 Task: Search one way flight ticket for 2 adults, 2 infants in seat and 1 infant on lap in first from Baton Rouge: Baton Rouge Metropolitan Airport (ryan Field) to Laramie: Laramie Regional Airport on 5-3-2023. Choice of flights is Sun country airlines. Number of bags: 5 checked bags. Price is upto 75000. Outbound departure time preference is 9:15.
Action: Mouse moved to (345, 134)
Screenshot: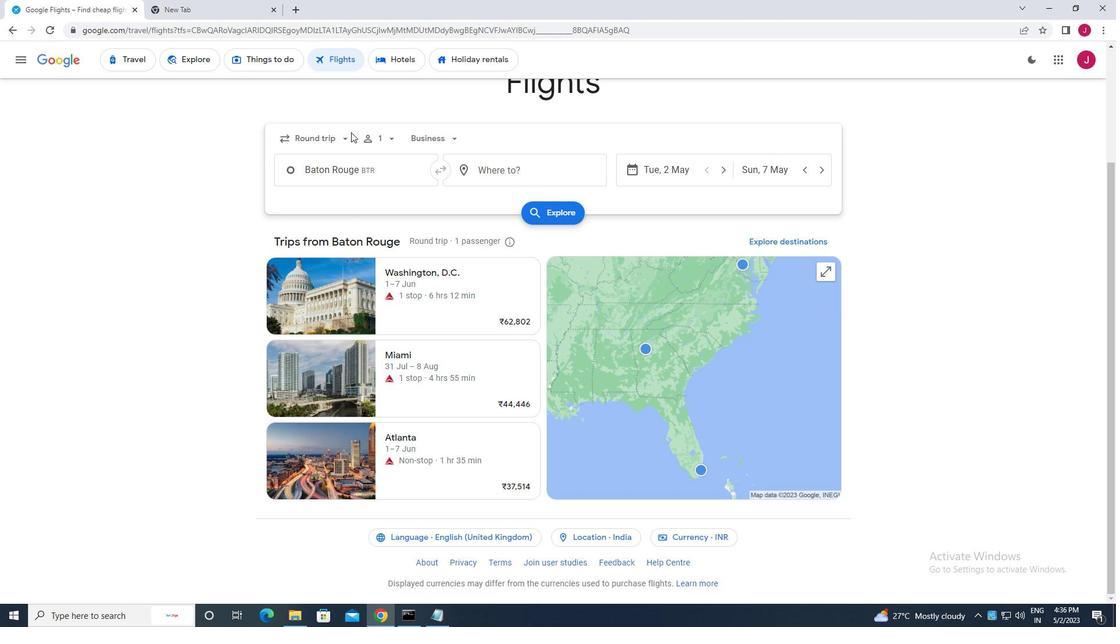 
Action: Mouse pressed left at (345, 134)
Screenshot: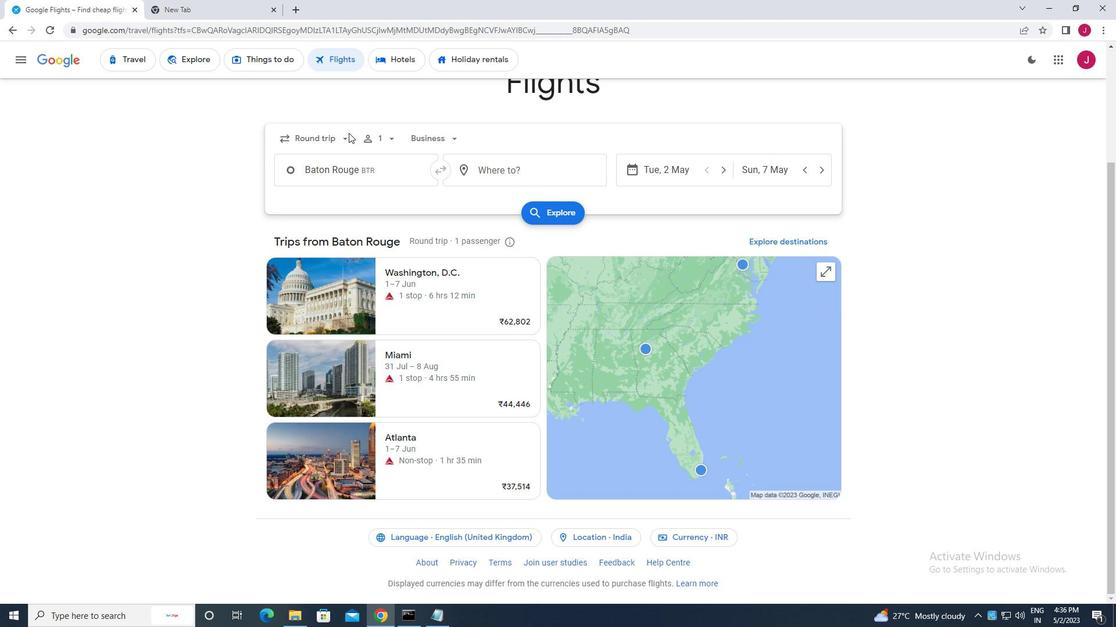 
Action: Mouse moved to (336, 132)
Screenshot: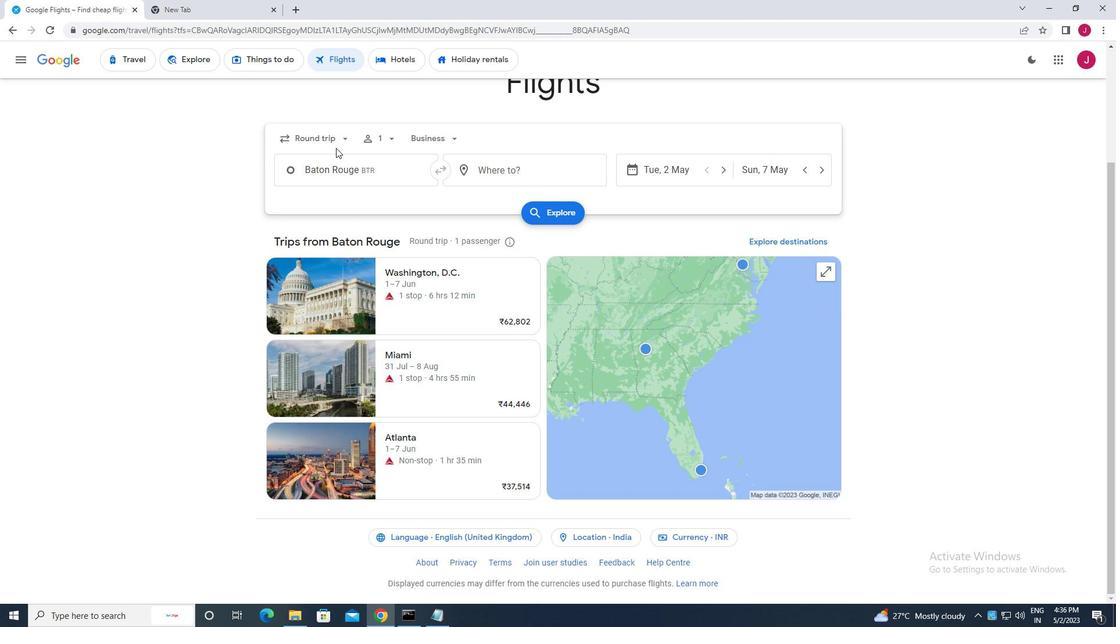 
Action: Mouse pressed left at (336, 132)
Screenshot: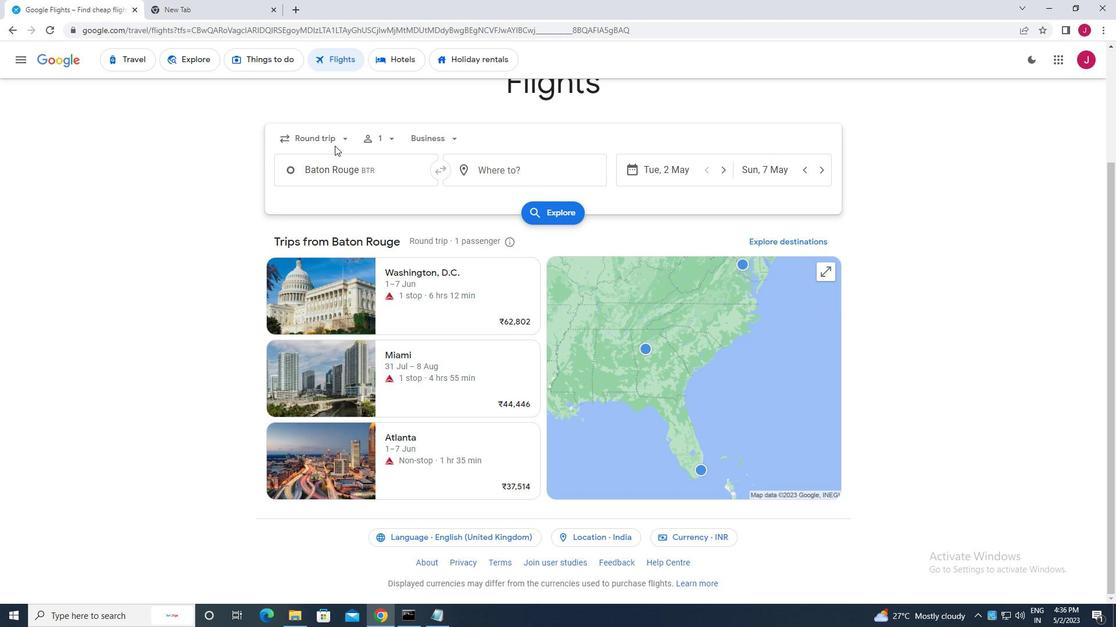 
Action: Mouse moved to (336, 138)
Screenshot: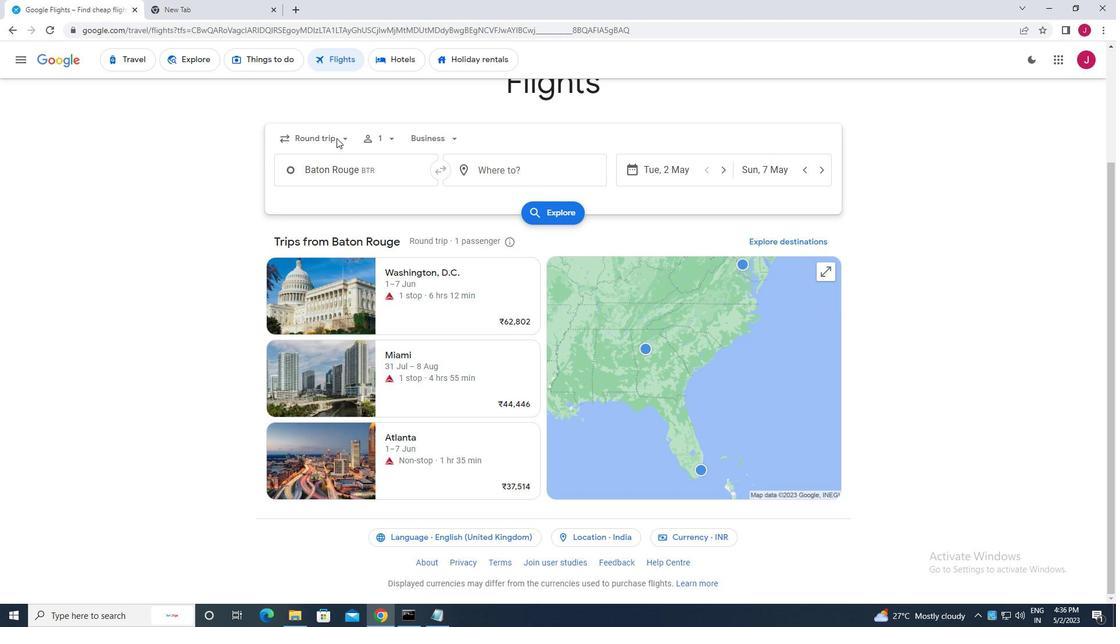 
Action: Mouse pressed left at (336, 138)
Screenshot: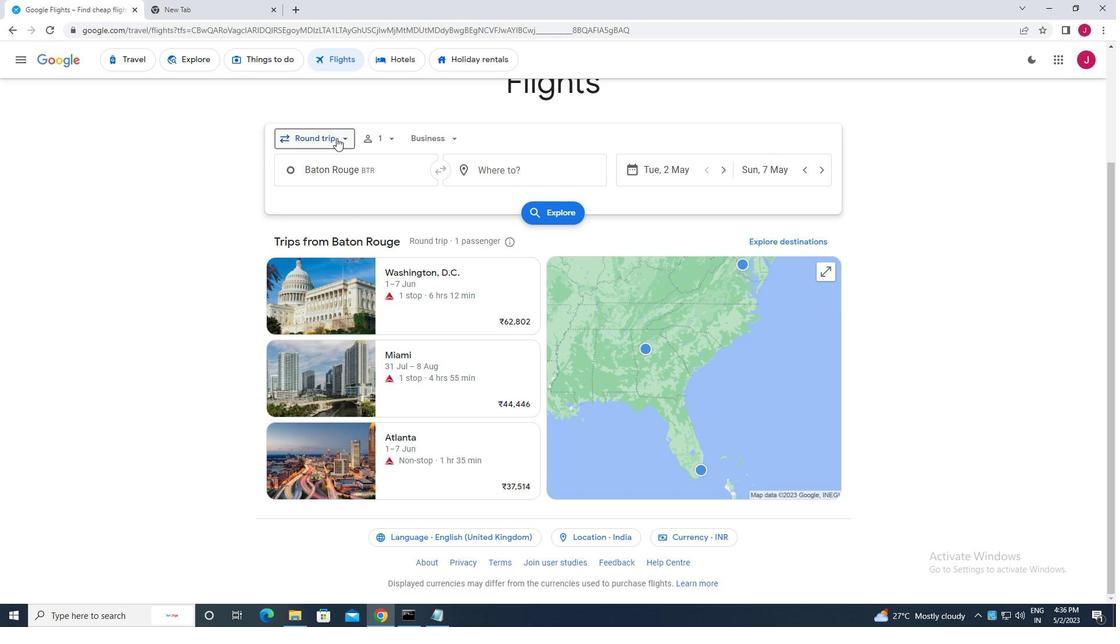 
Action: Mouse moved to (330, 190)
Screenshot: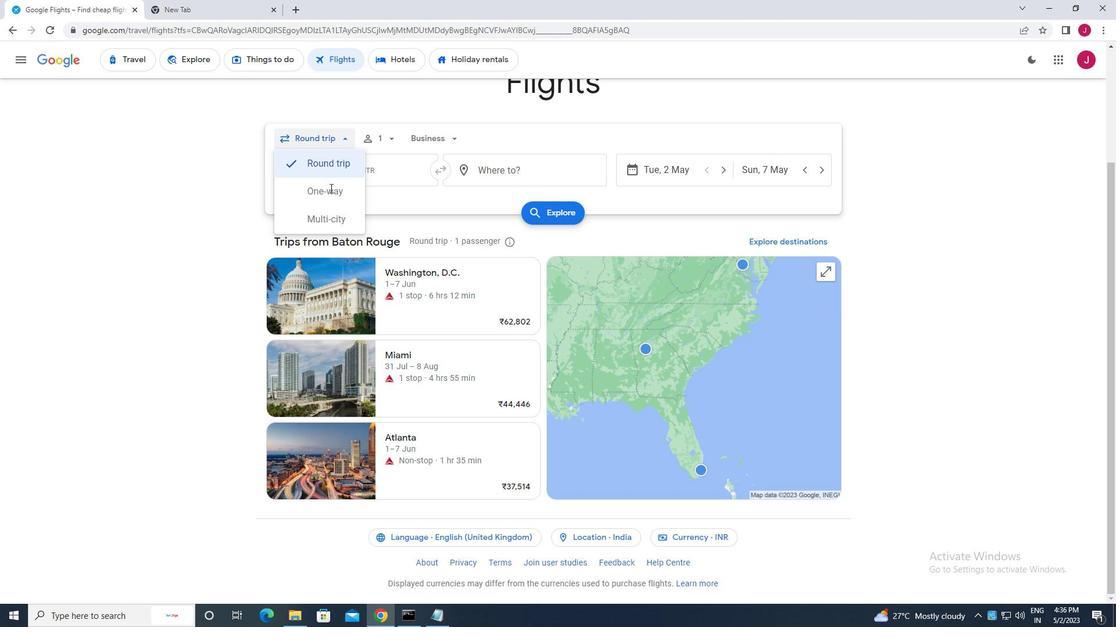 
Action: Mouse pressed left at (330, 190)
Screenshot: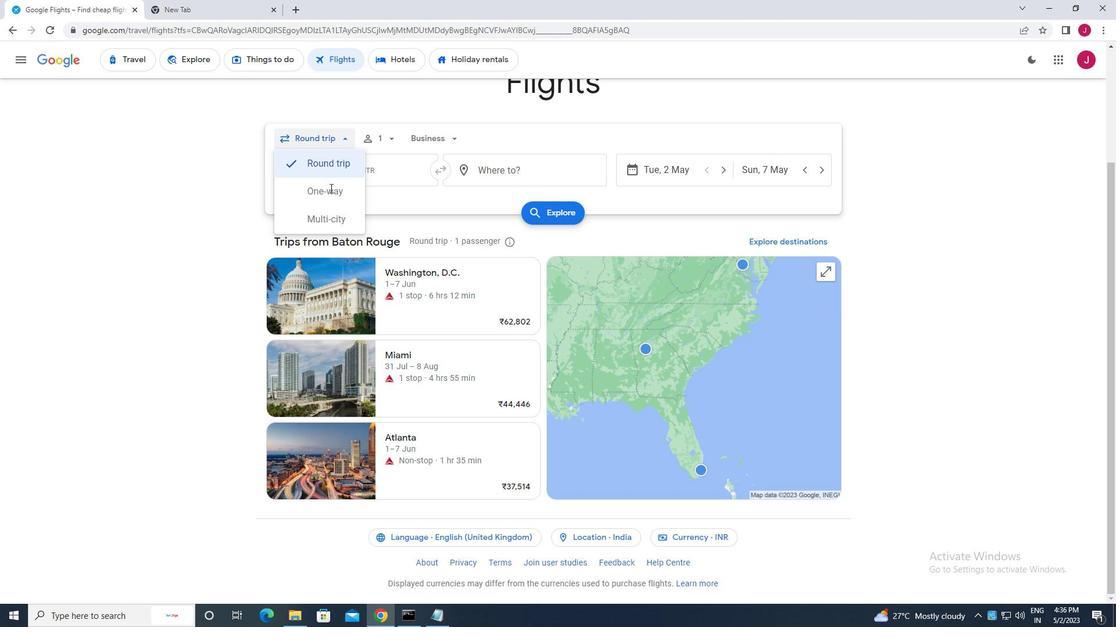 
Action: Mouse moved to (392, 138)
Screenshot: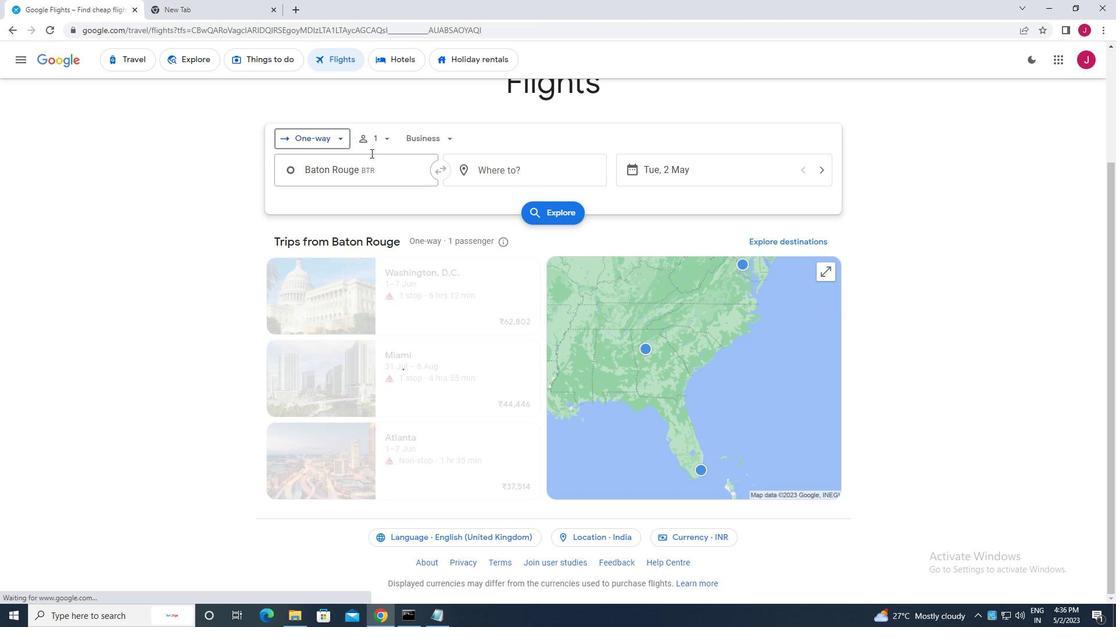 
Action: Mouse pressed left at (392, 138)
Screenshot: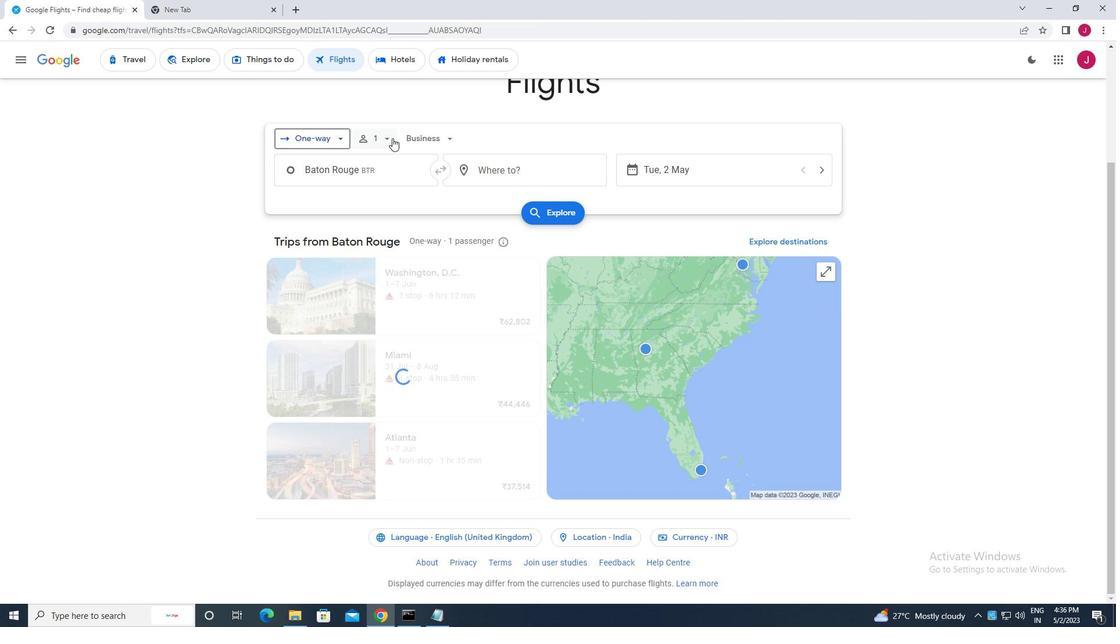 
Action: Mouse moved to (477, 168)
Screenshot: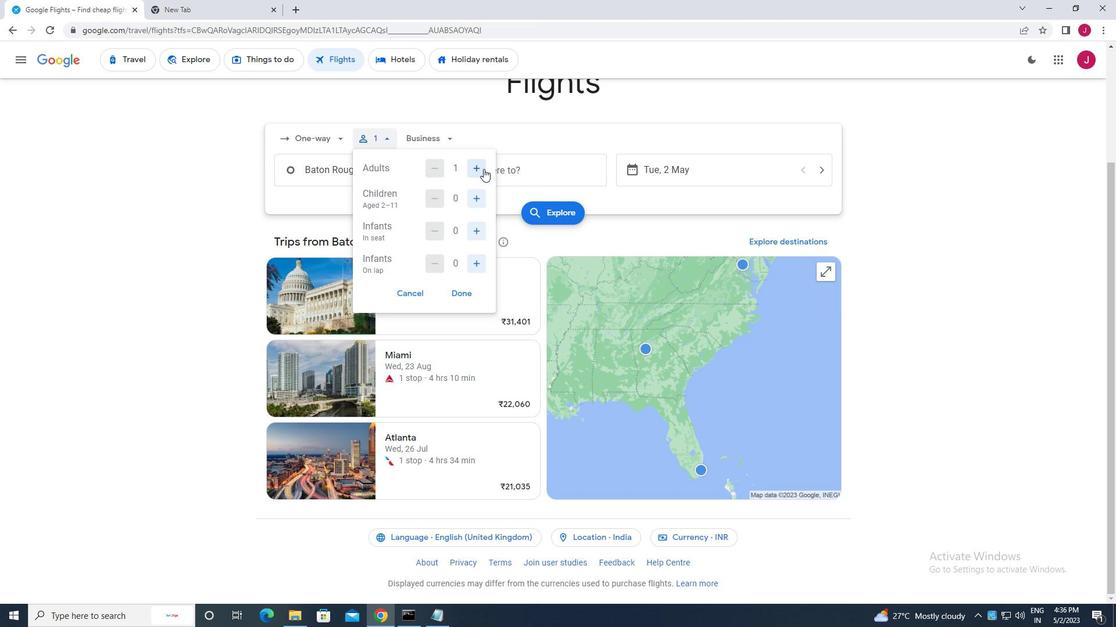
Action: Mouse pressed left at (477, 168)
Screenshot: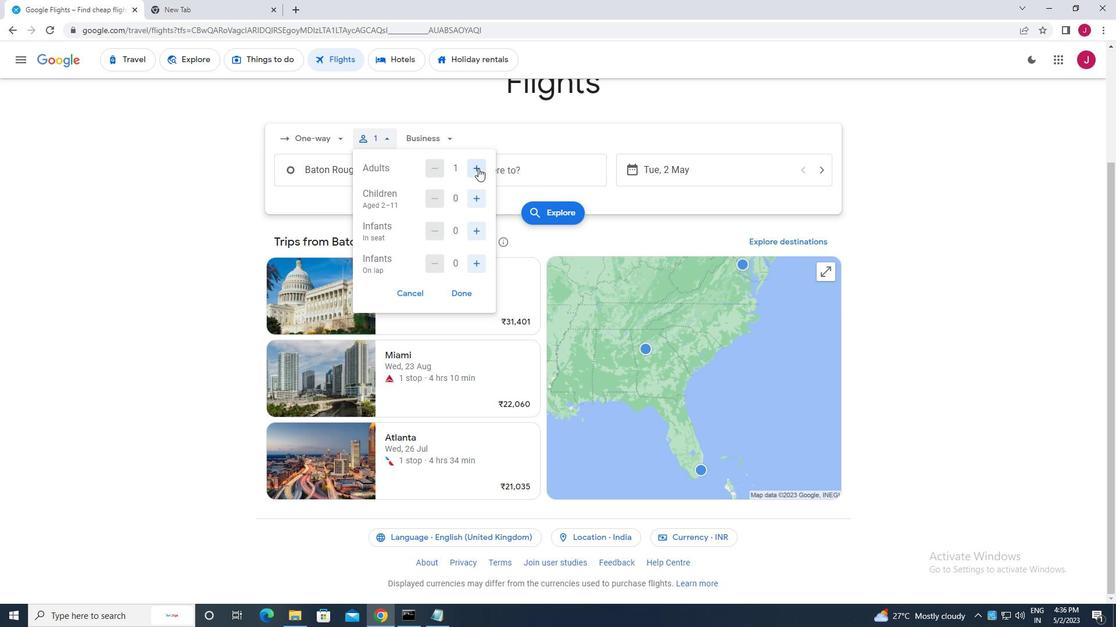 
Action: Mouse moved to (478, 231)
Screenshot: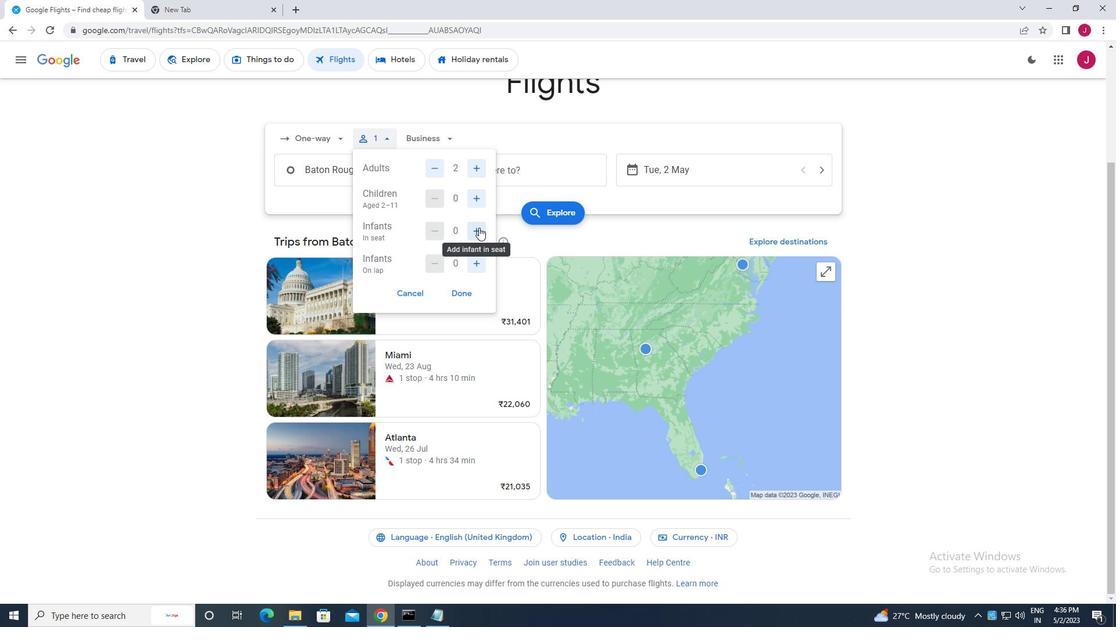 
Action: Mouse pressed left at (478, 231)
Screenshot: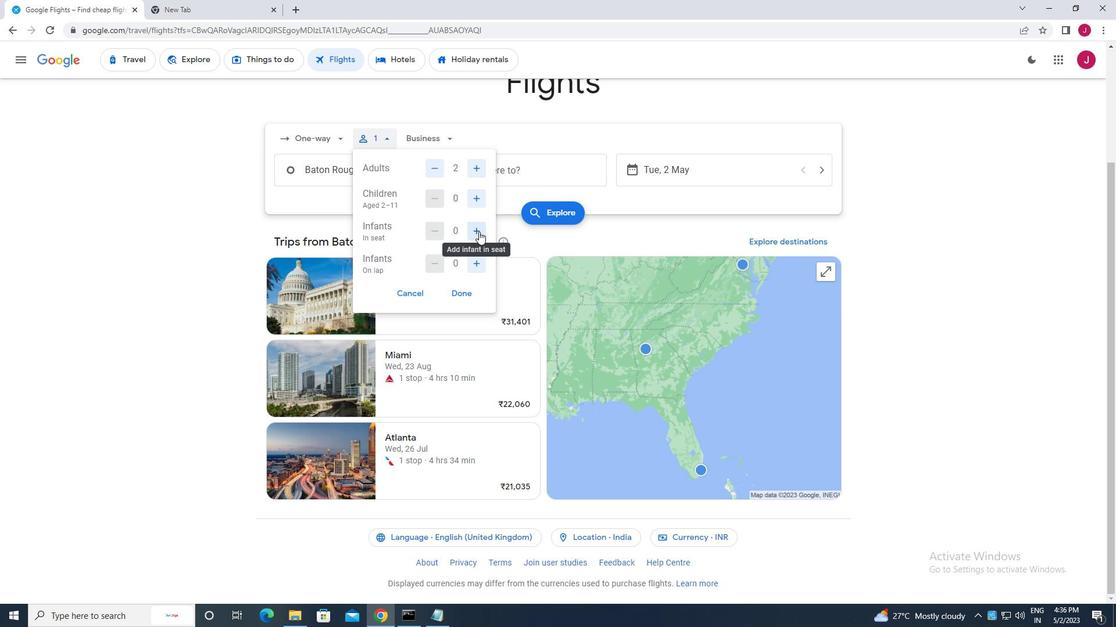 
Action: Mouse pressed left at (478, 231)
Screenshot: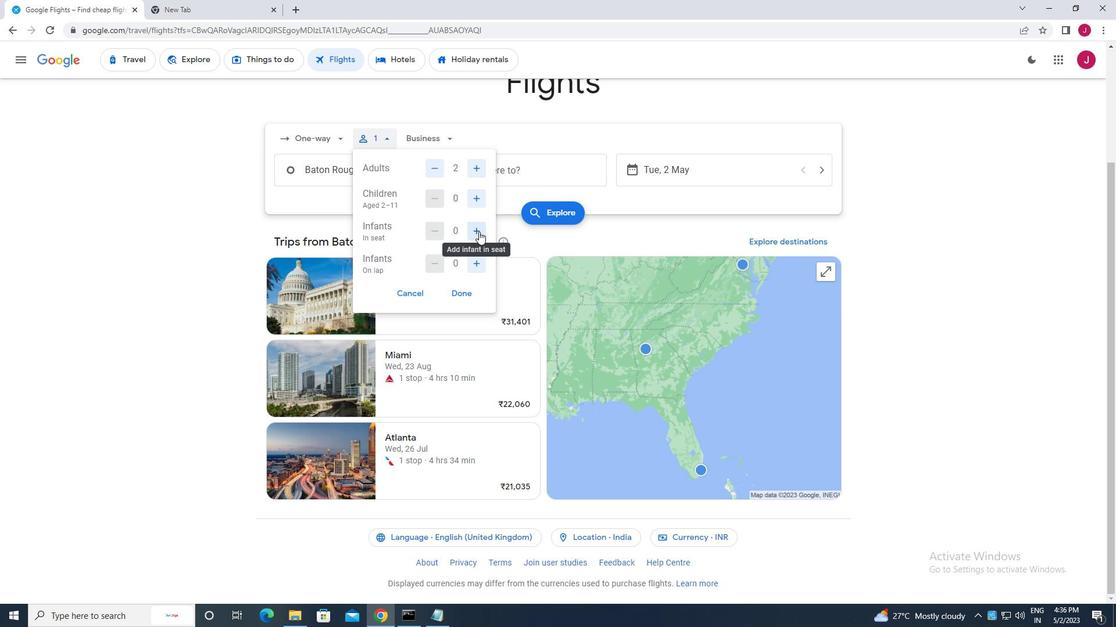 
Action: Mouse moved to (473, 263)
Screenshot: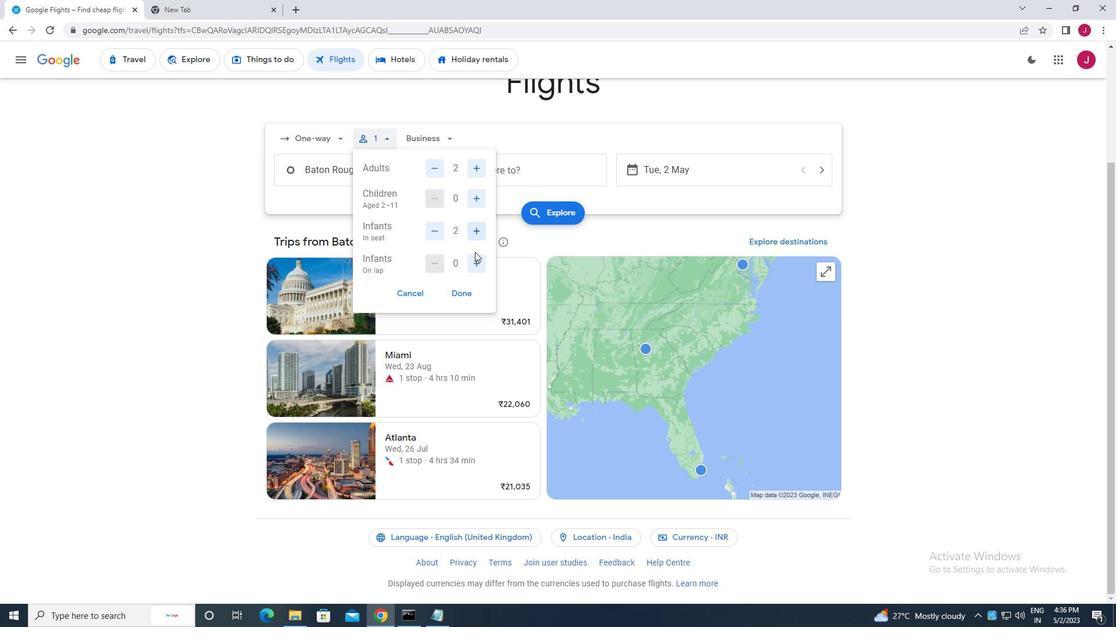 
Action: Mouse pressed left at (473, 263)
Screenshot: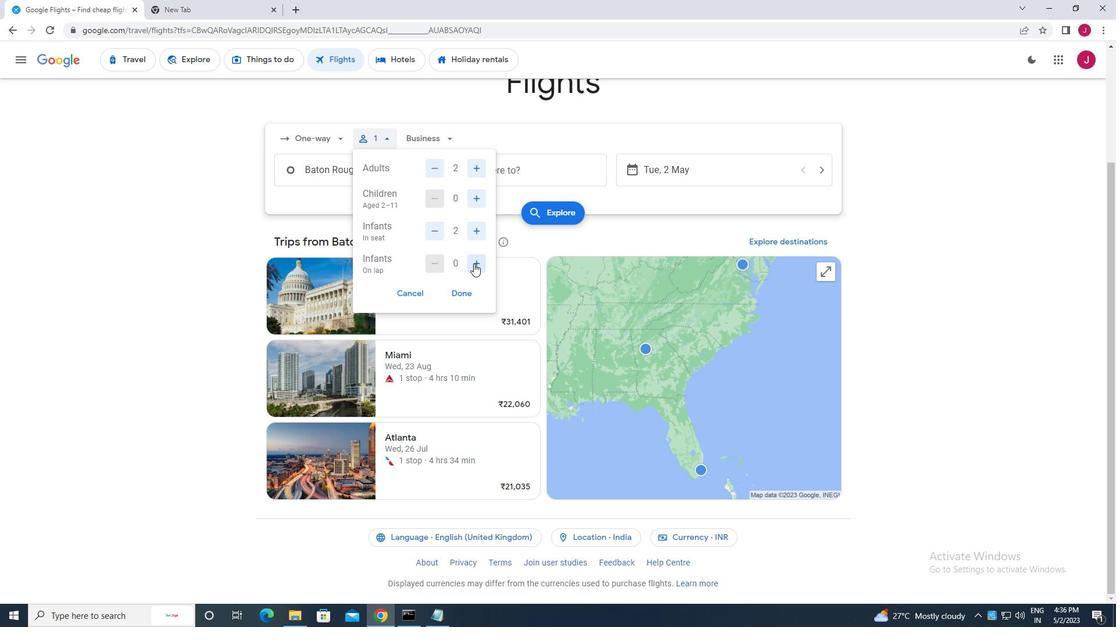 
Action: Mouse moved to (459, 294)
Screenshot: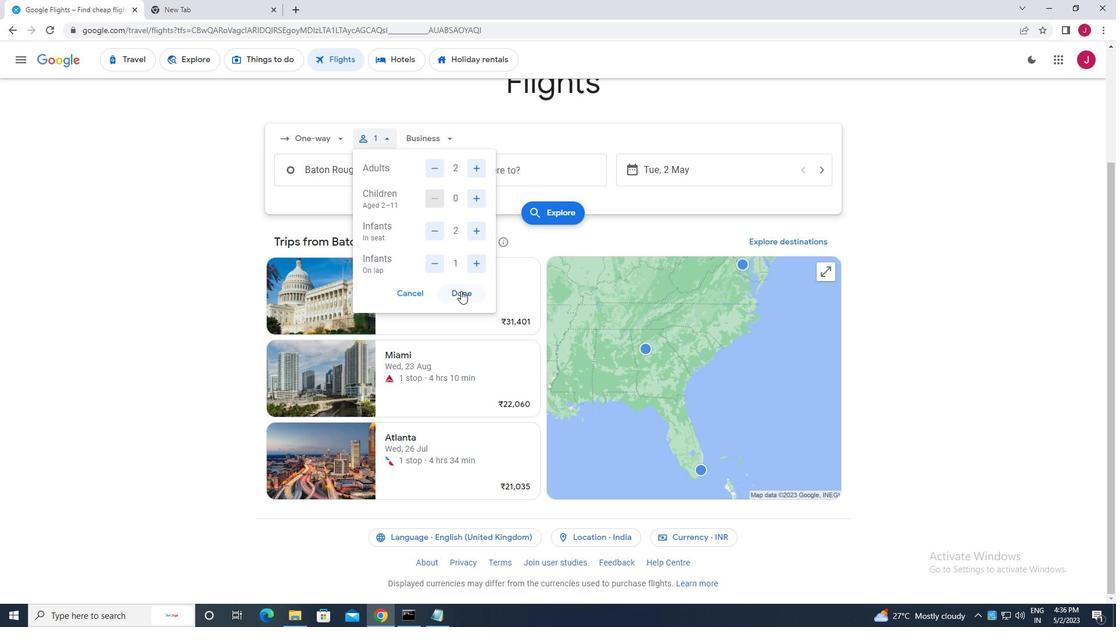 
Action: Mouse pressed left at (459, 294)
Screenshot: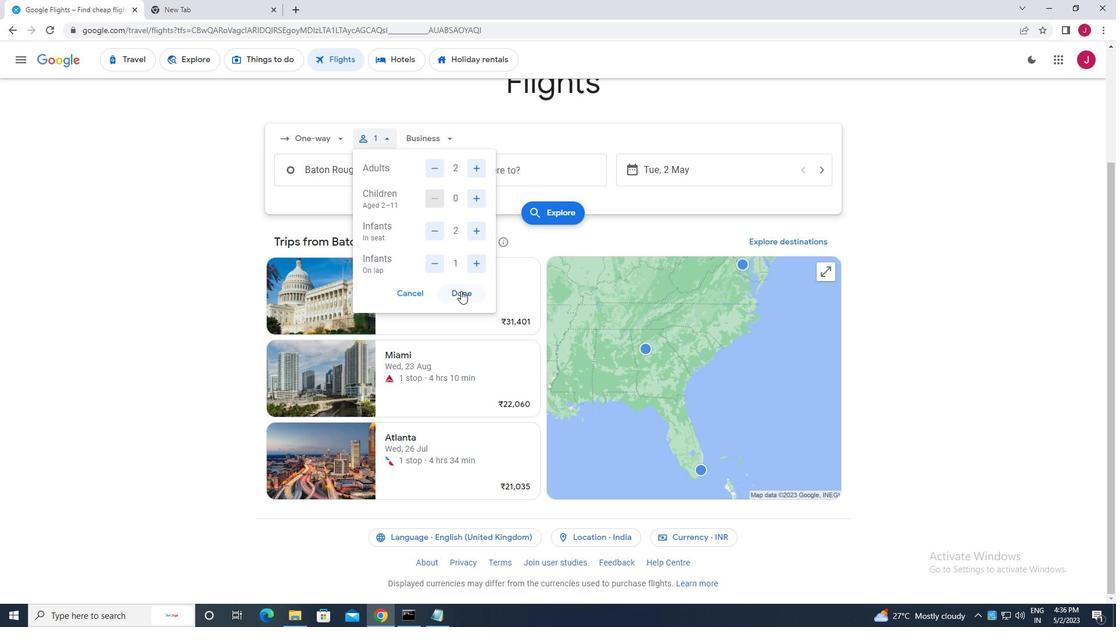 
Action: Mouse moved to (443, 137)
Screenshot: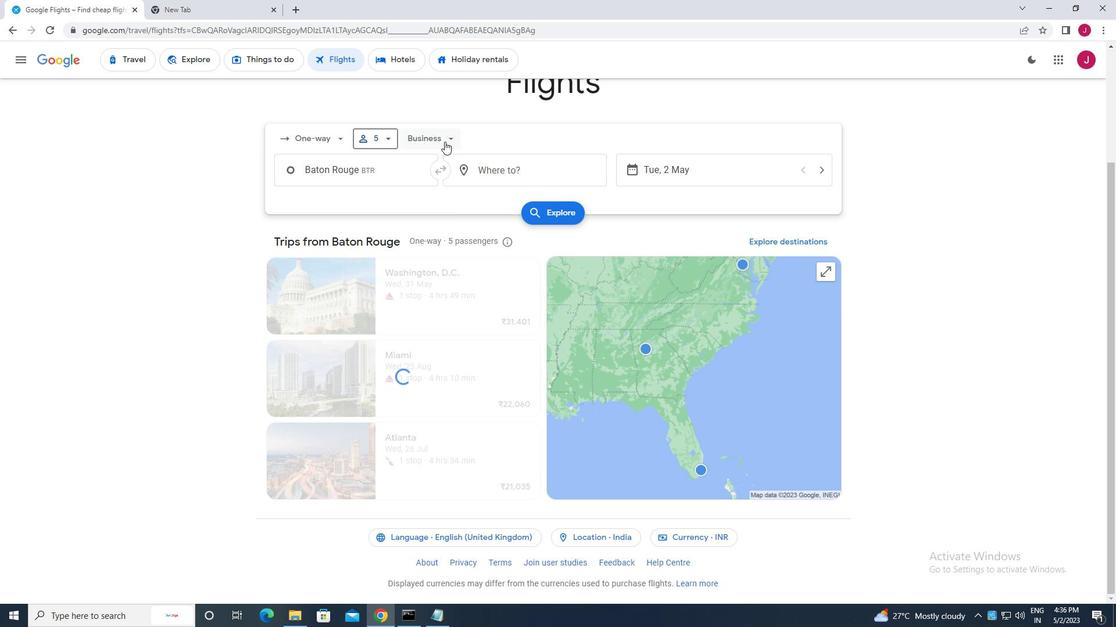 
Action: Mouse pressed left at (443, 137)
Screenshot: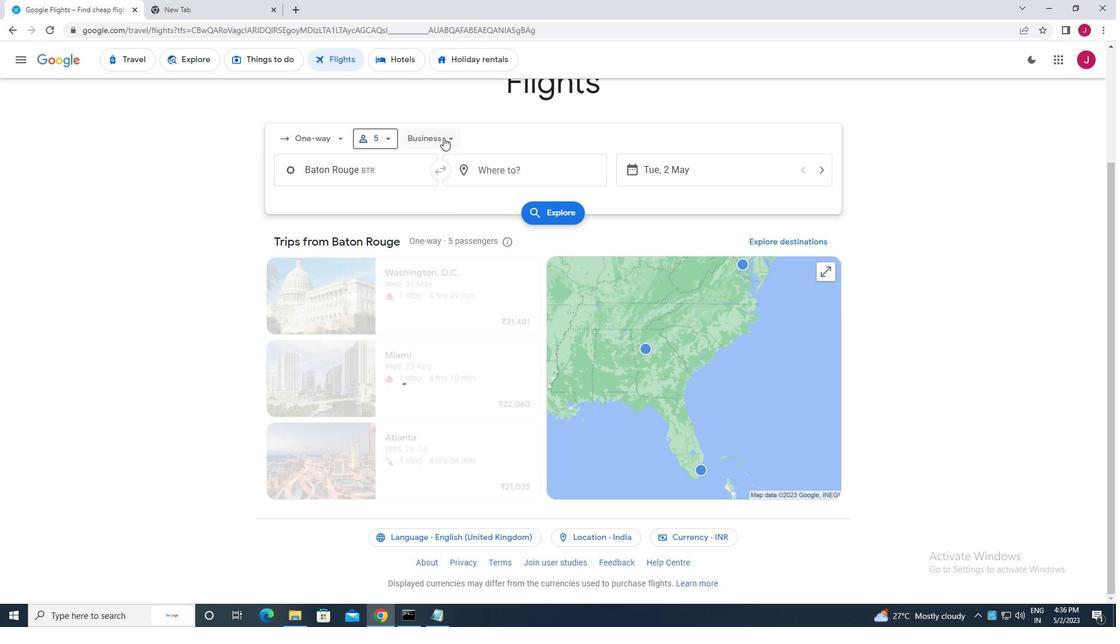 
Action: Mouse moved to (449, 248)
Screenshot: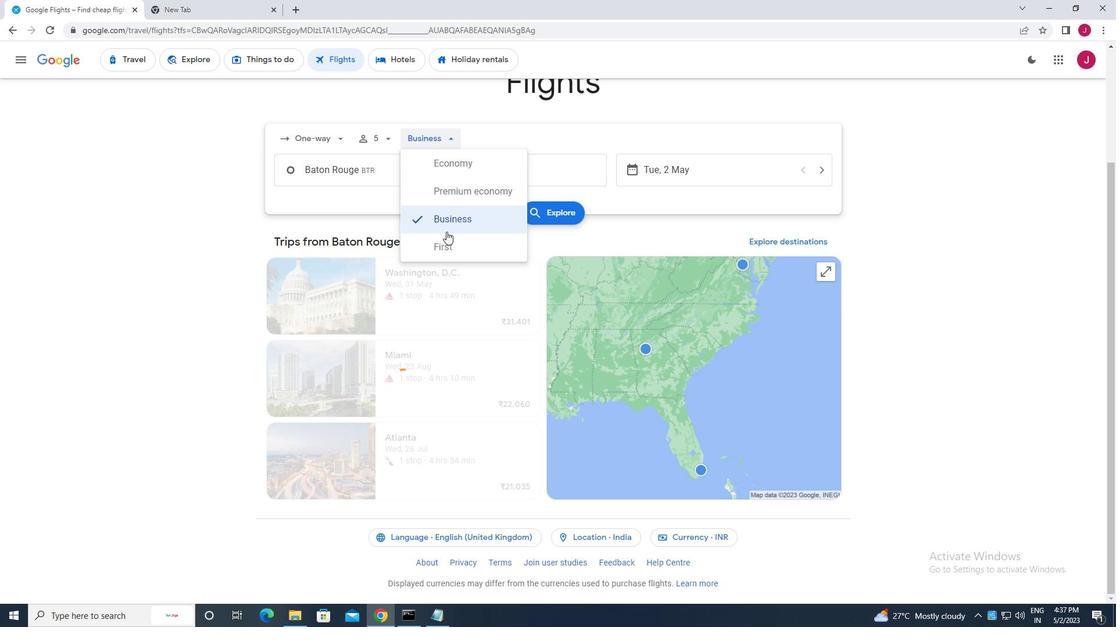
Action: Mouse pressed left at (449, 248)
Screenshot: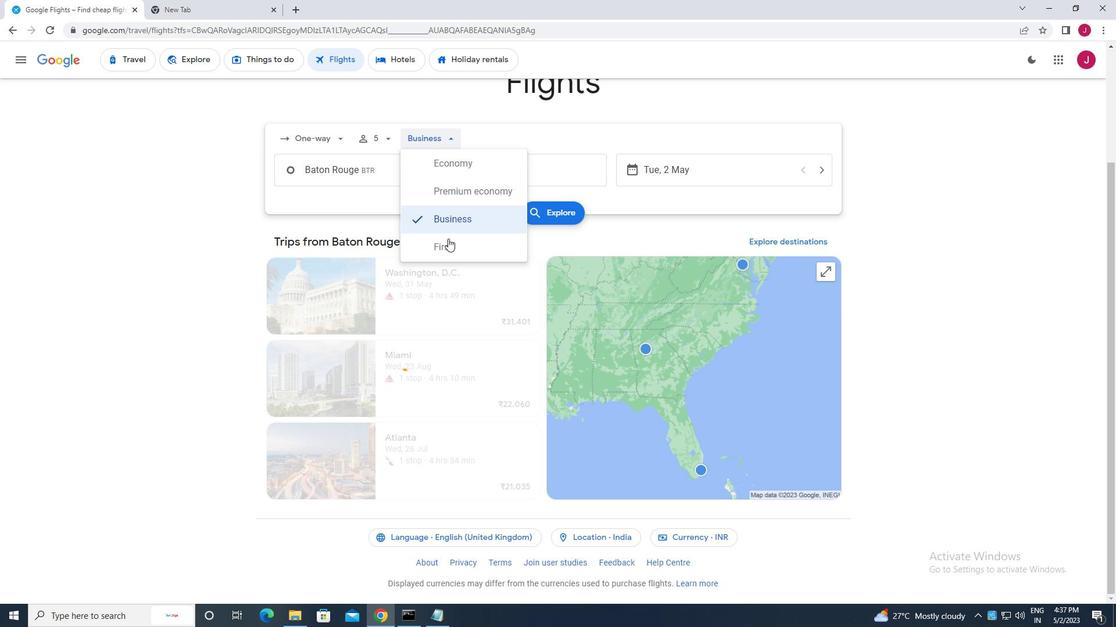 
Action: Mouse moved to (399, 174)
Screenshot: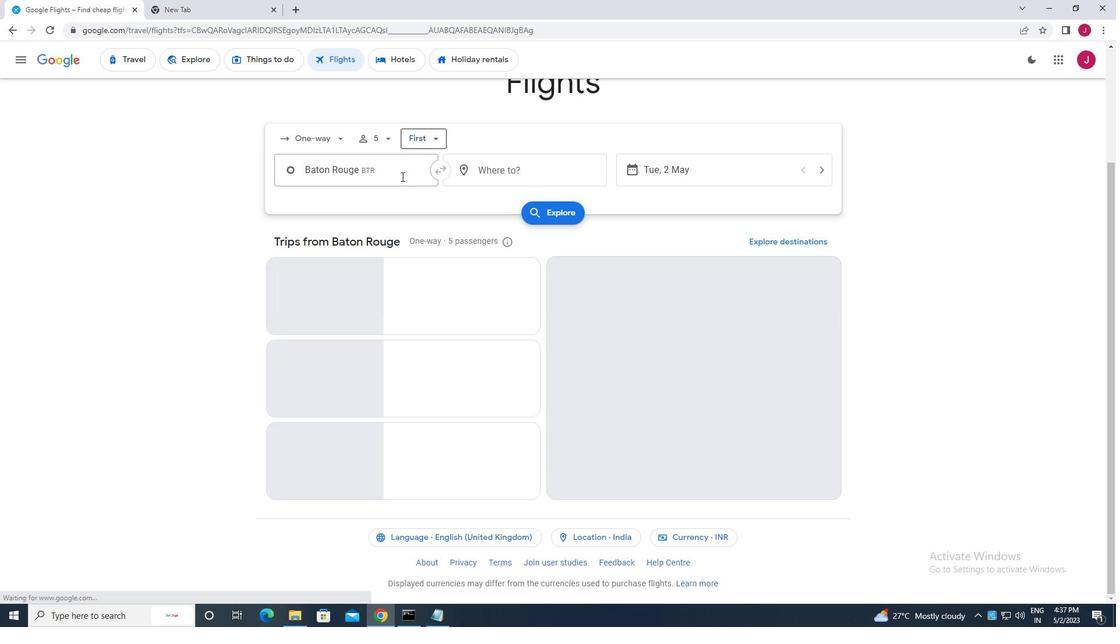 
Action: Mouse pressed left at (399, 174)
Screenshot: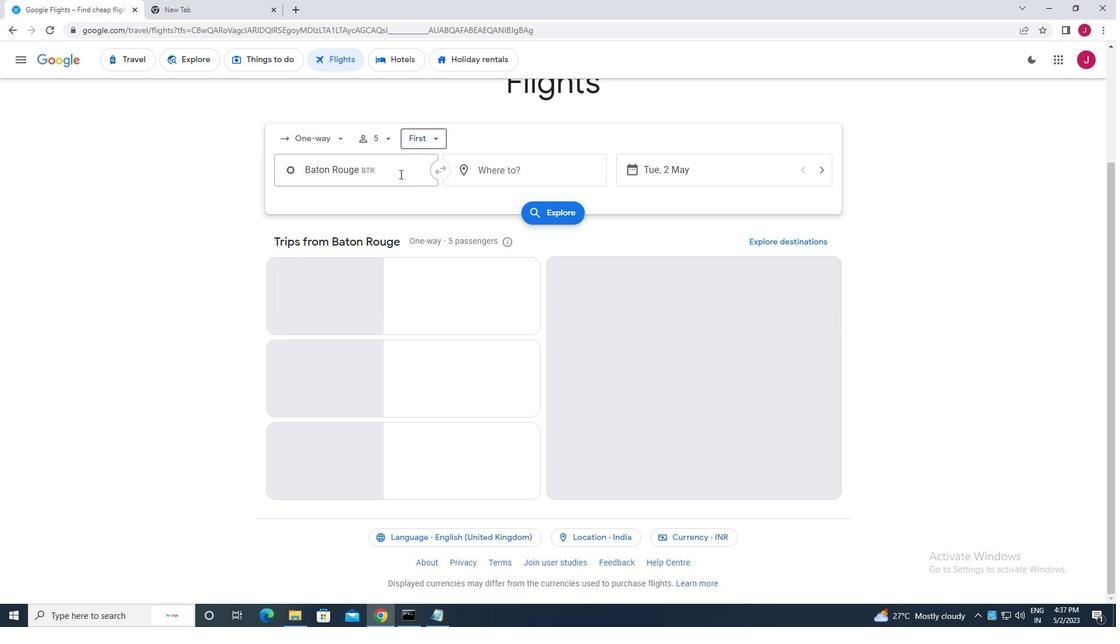 
Action: Mouse moved to (411, 174)
Screenshot: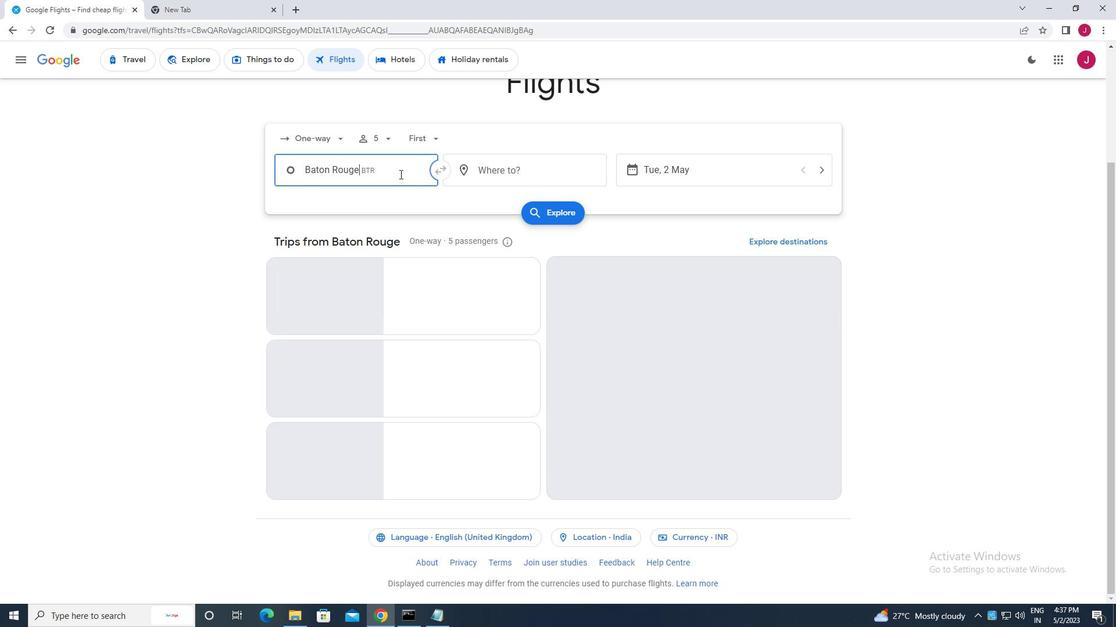 
Action: Key pressed baton<Key.space>r
Screenshot: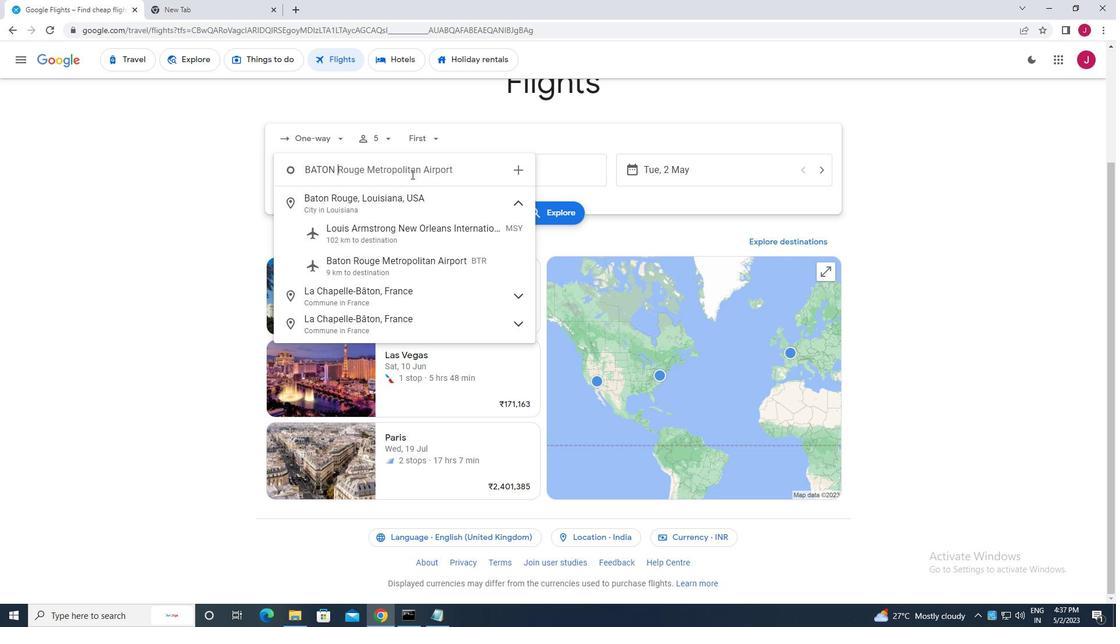 
Action: Mouse moved to (424, 256)
Screenshot: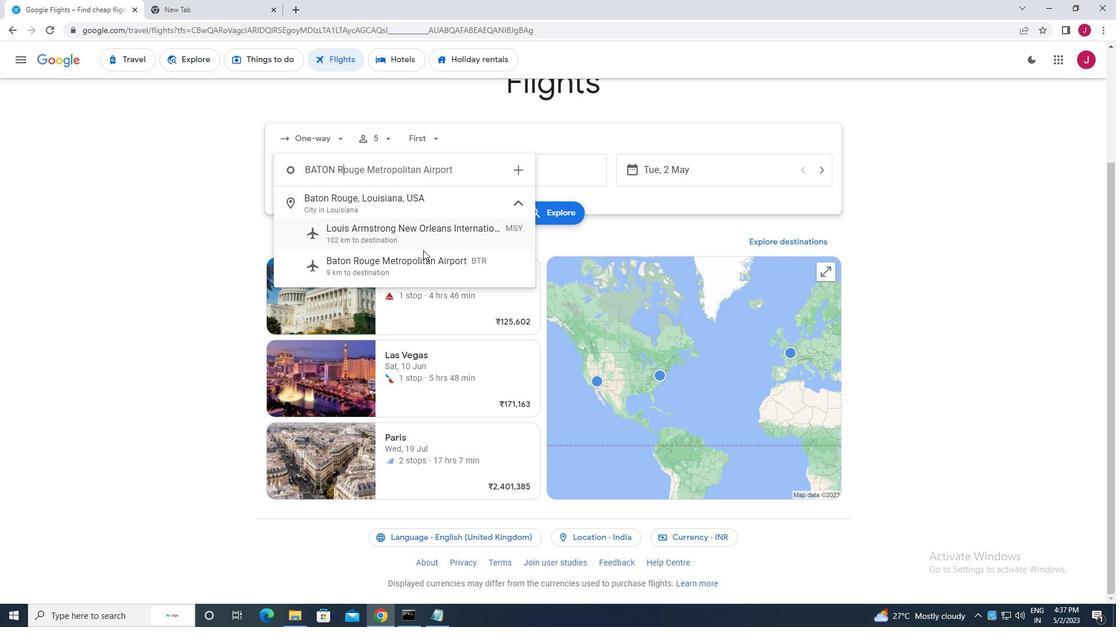 
Action: Mouse pressed left at (424, 256)
Screenshot: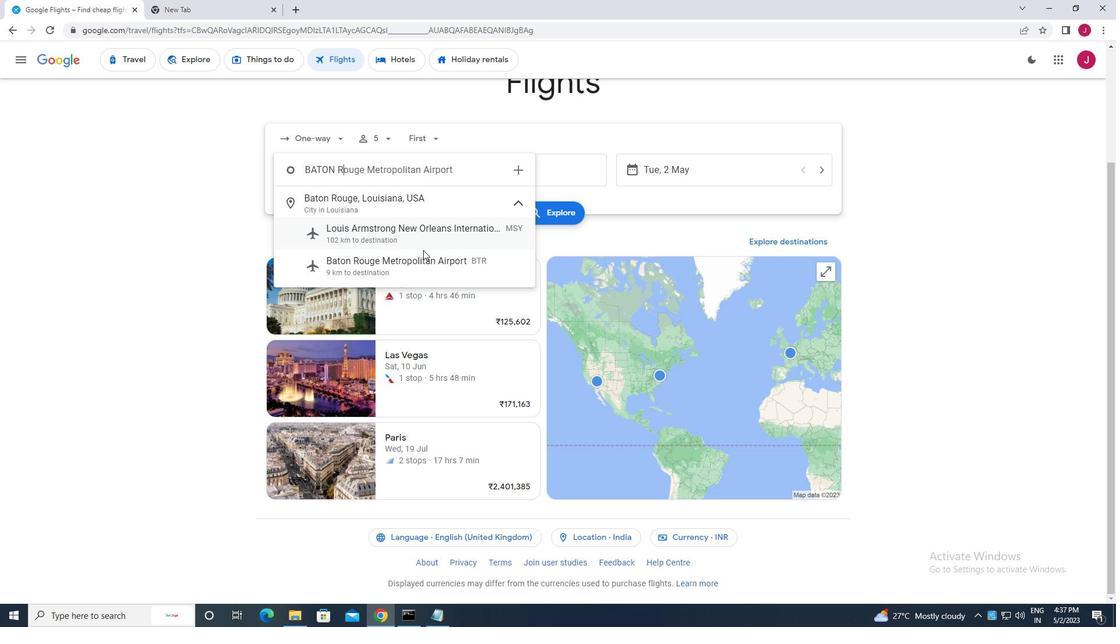 
Action: Mouse moved to (518, 173)
Screenshot: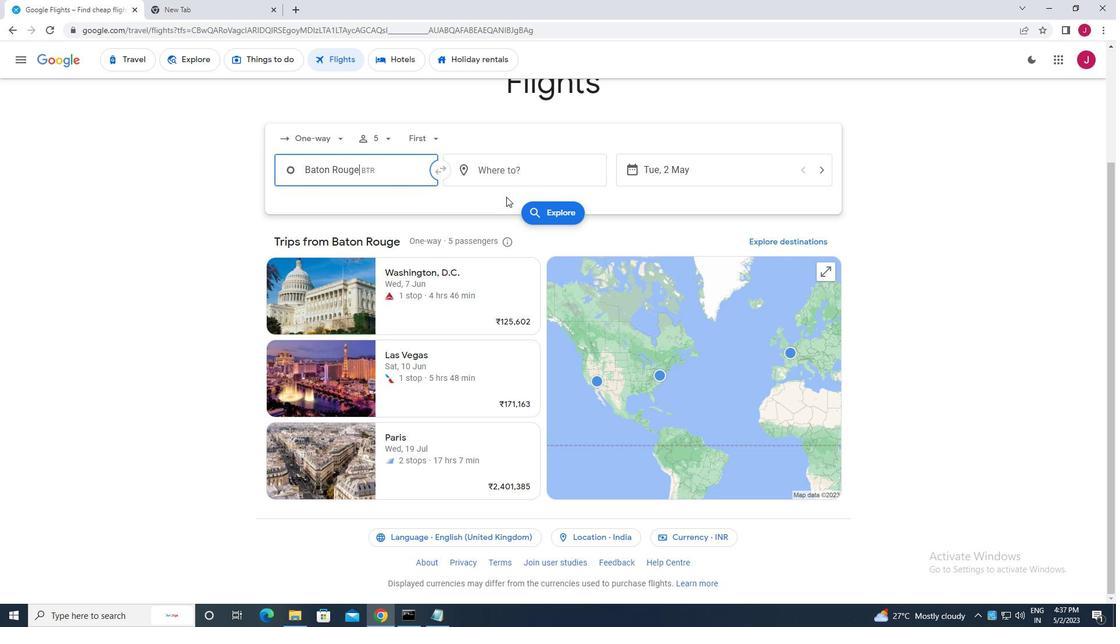 
Action: Mouse pressed left at (518, 173)
Screenshot: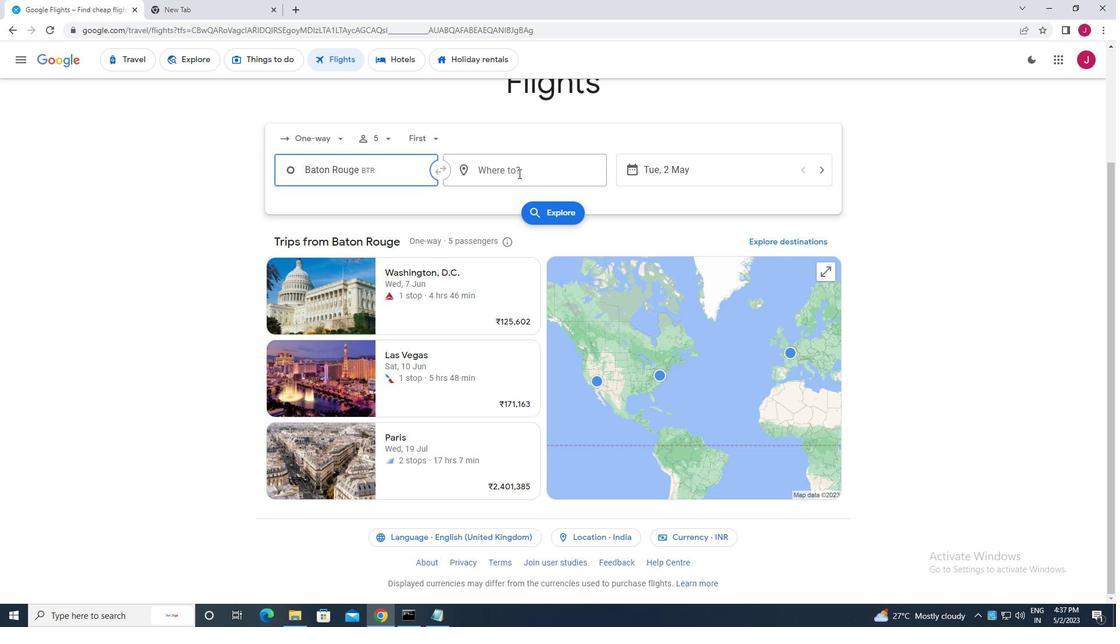 
Action: Key pressed laram
Screenshot: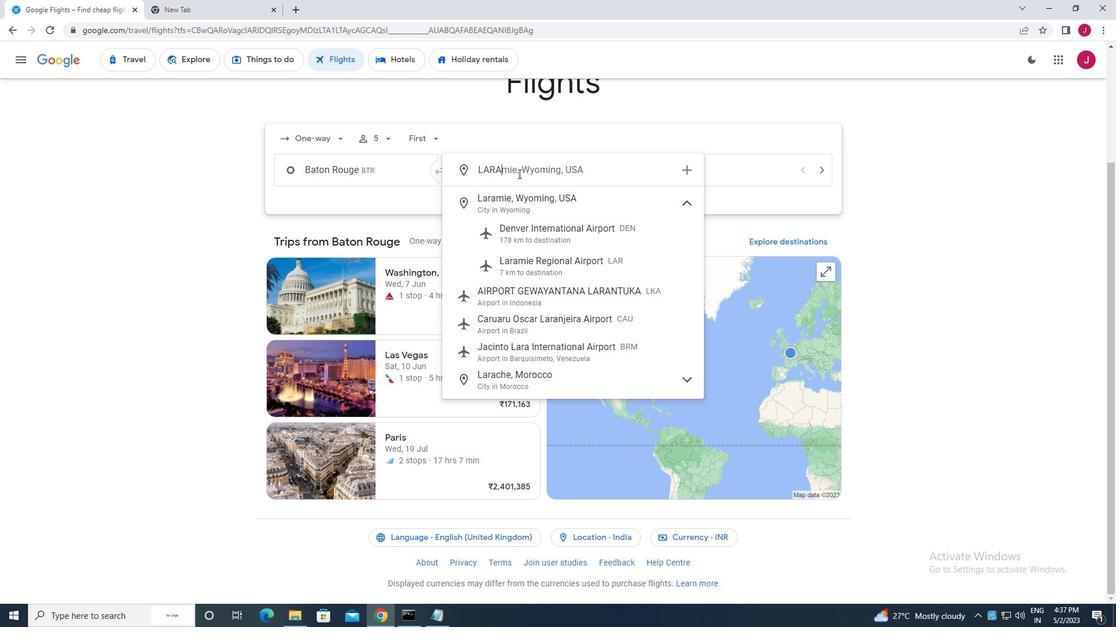 
Action: Mouse moved to (548, 262)
Screenshot: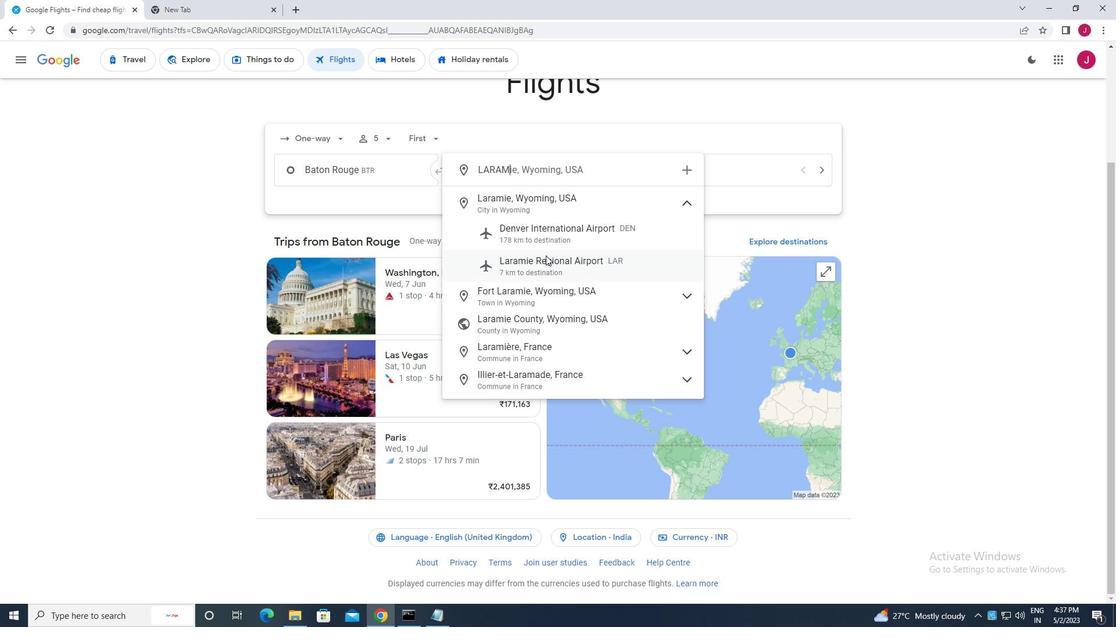 
Action: Mouse pressed left at (548, 262)
Screenshot: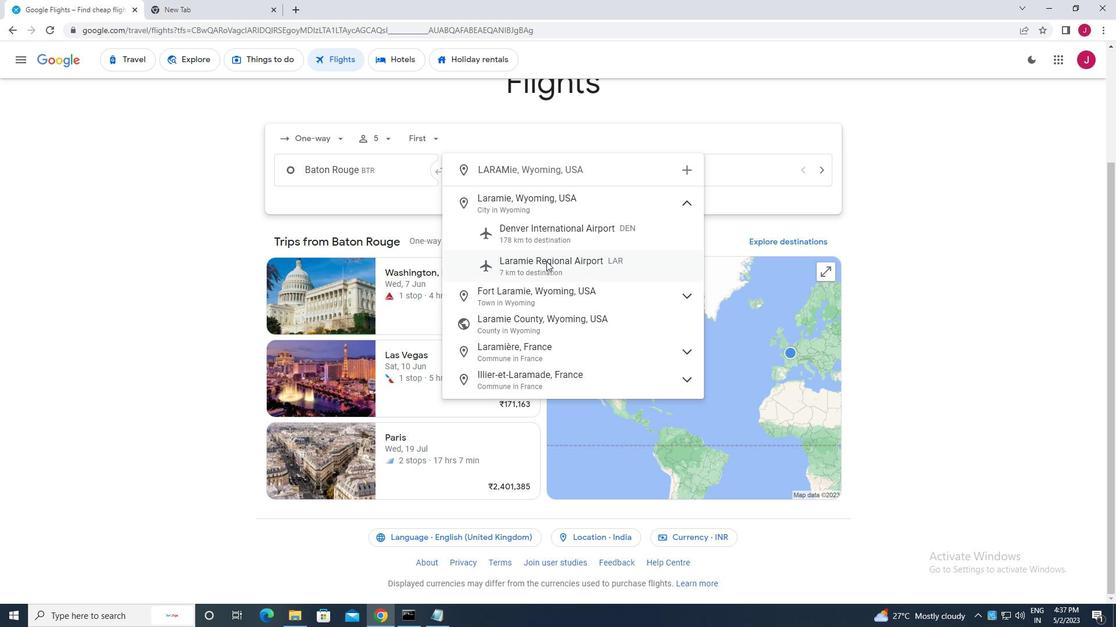 
Action: Mouse moved to (688, 173)
Screenshot: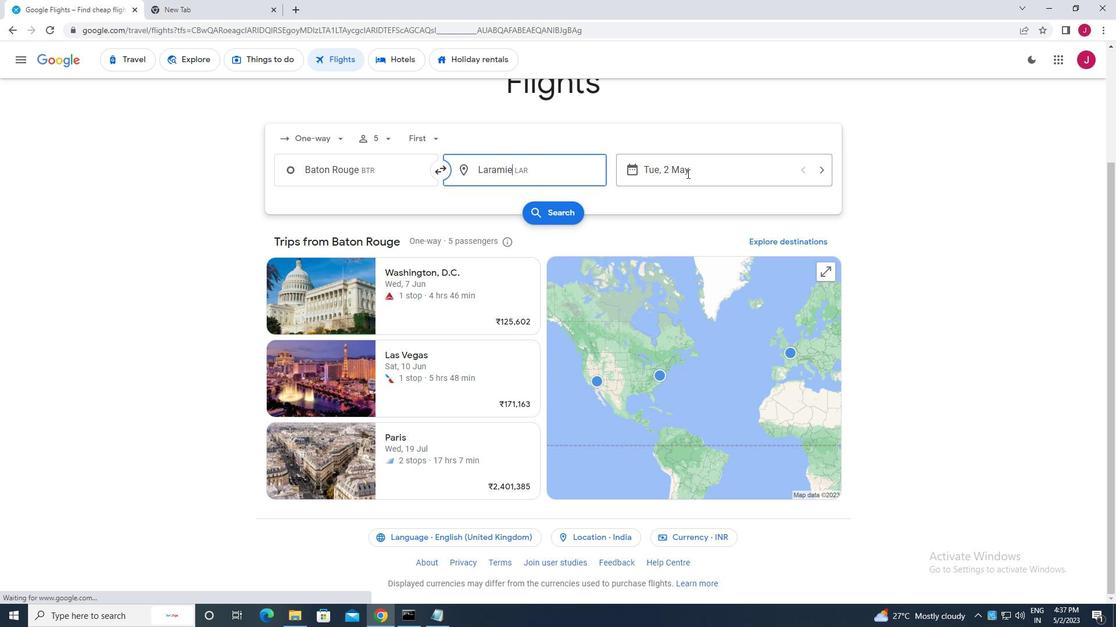 
Action: Mouse pressed left at (688, 173)
Screenshot: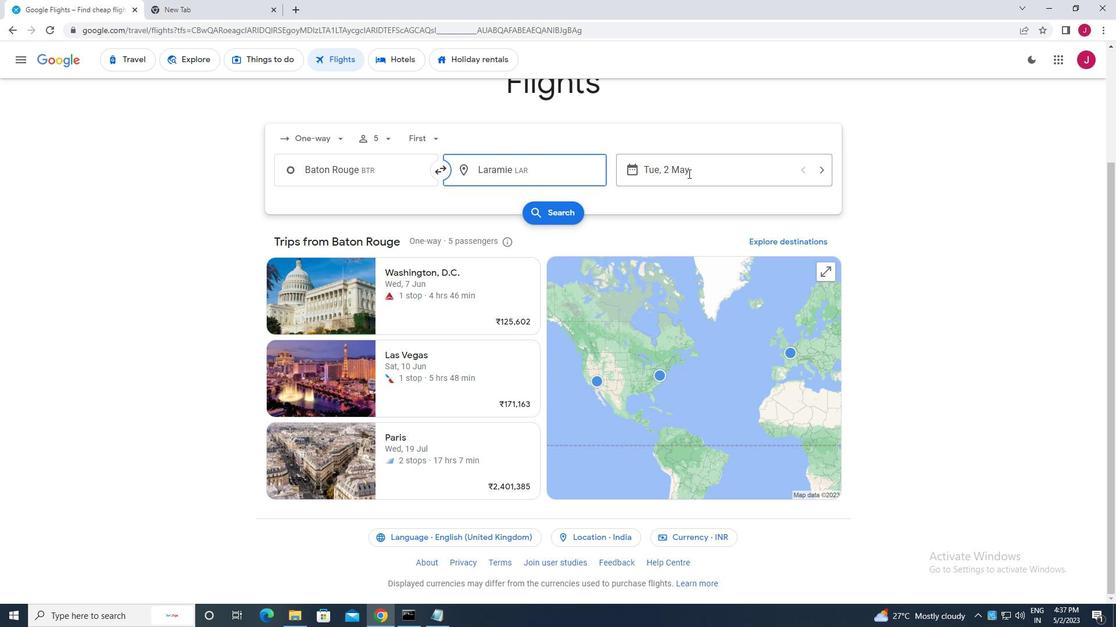 
Action: Mouse moved to (502, 255)
Screenshot: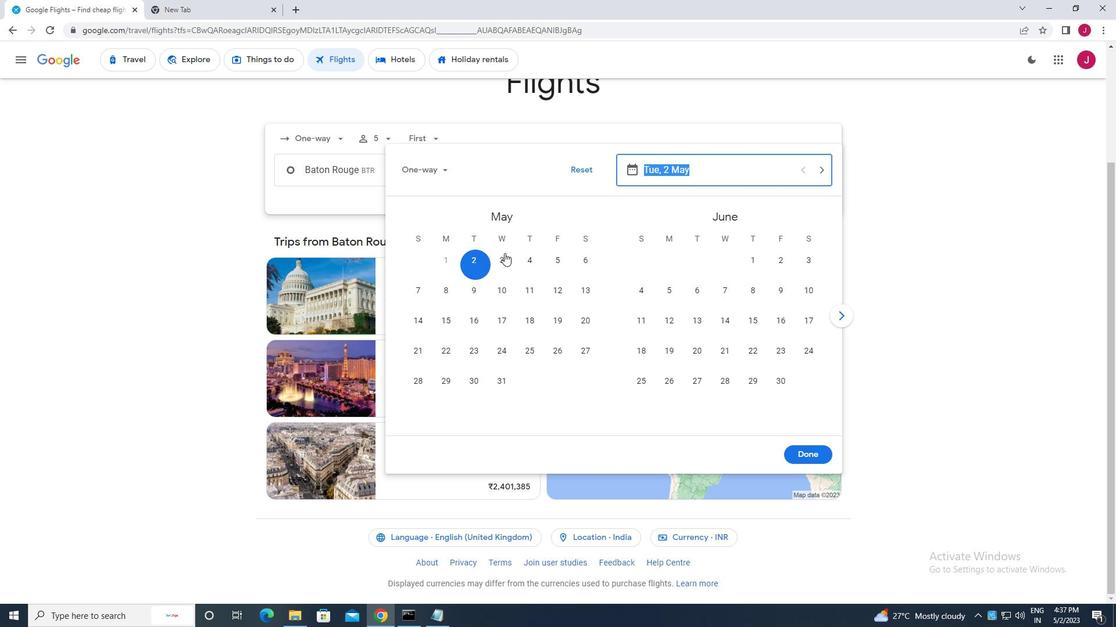 
Action: Mouse pressed left at (502, 255)
Screenshot: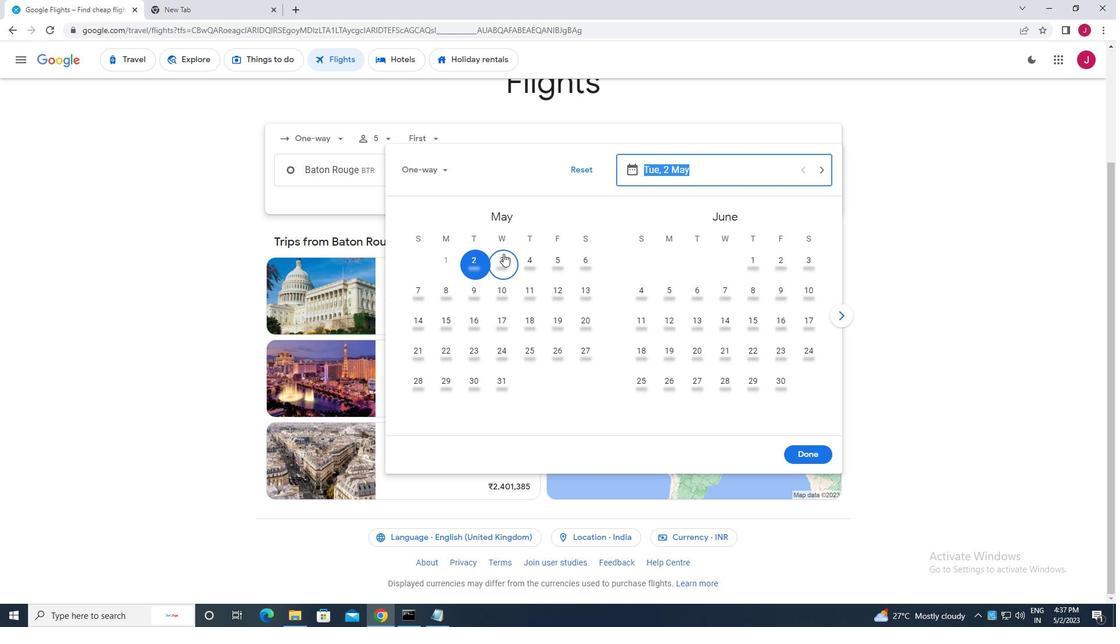 
Action: Mouse moved to (812, 448)
Screenshot: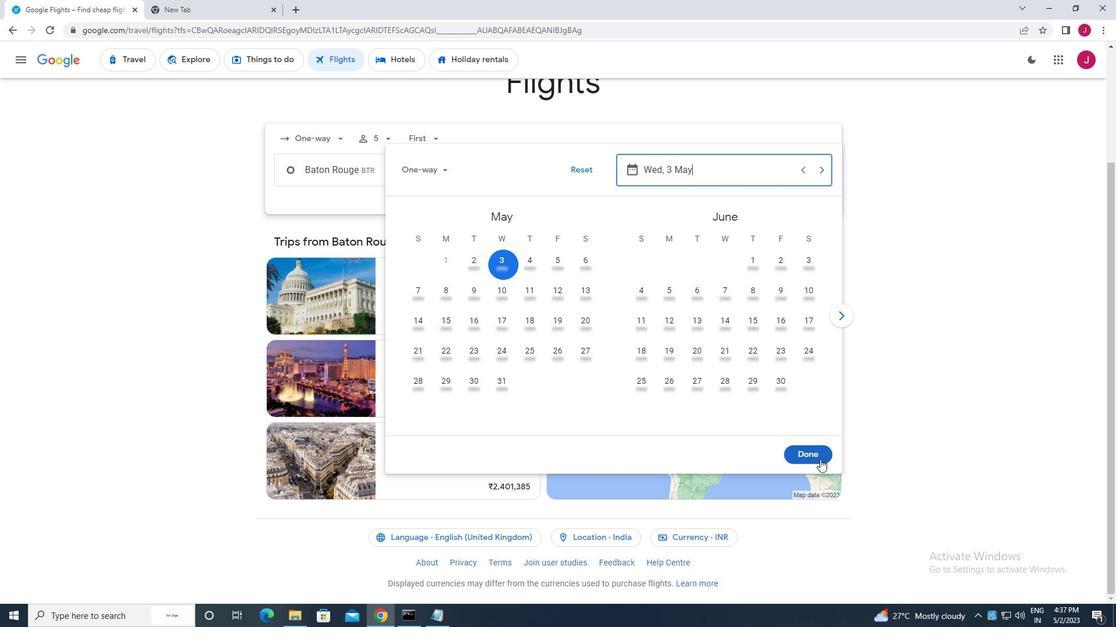 
Action: Mouse pressed left at (812, 448)
Screenshot: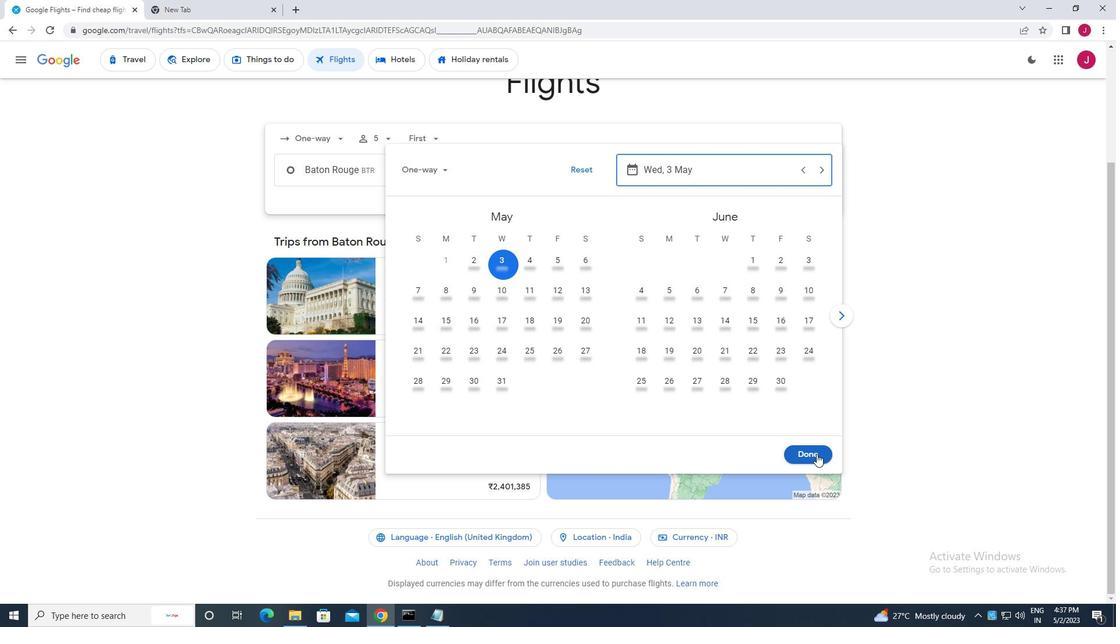 
Action: Mouse moved to (563, 218)
Screenshot: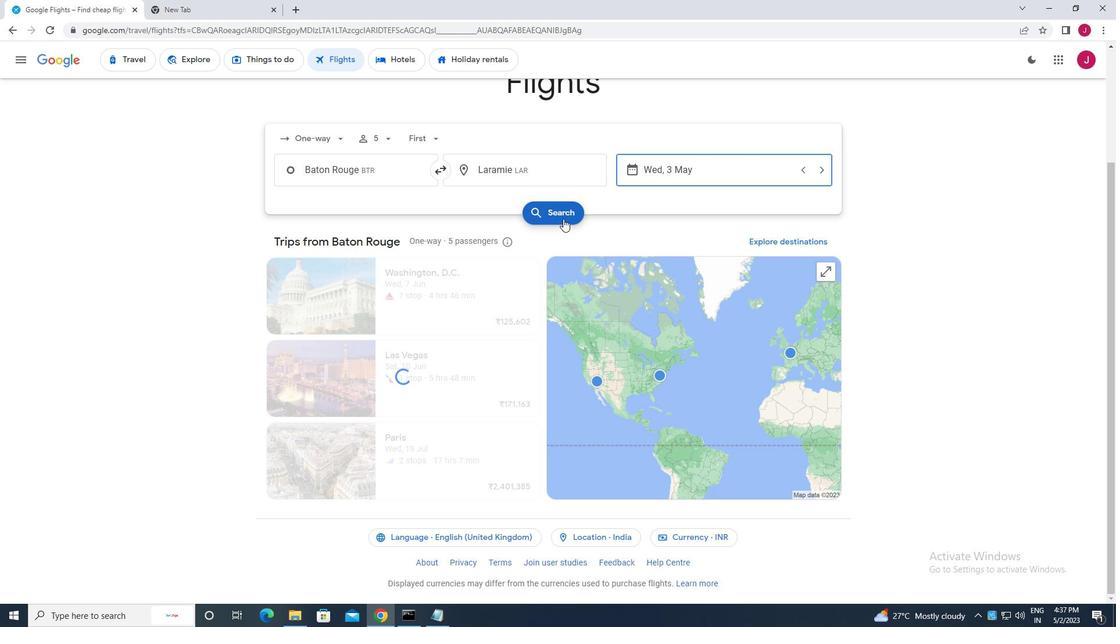 
Action: Mouse pressed left at (563, 218)
Screenshot: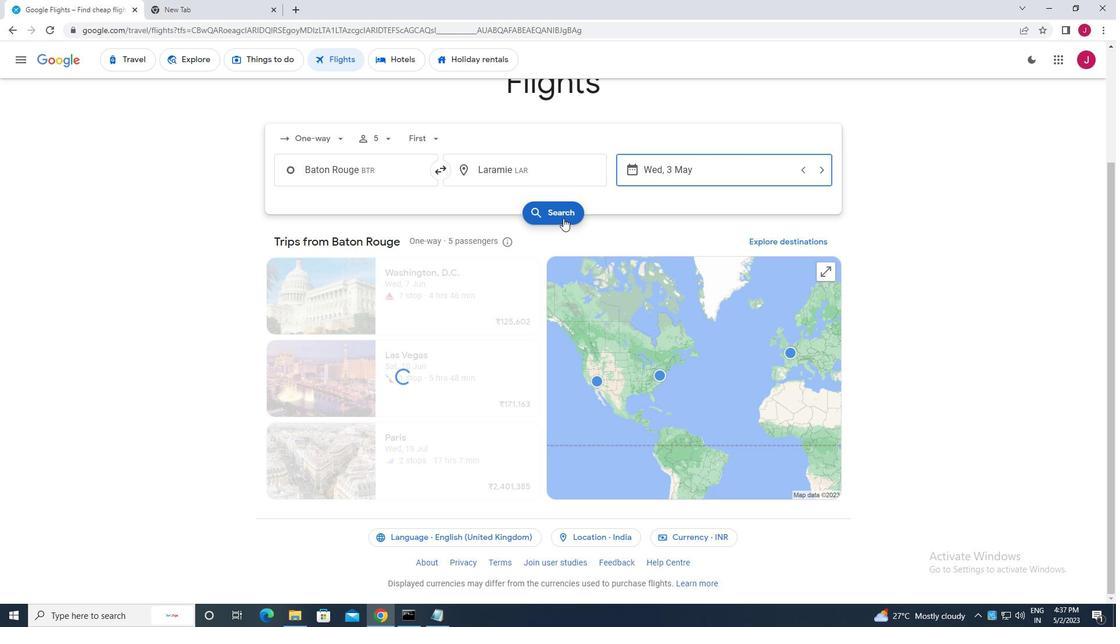 
Action: Mouse moved to (291, 163)
Screenshot: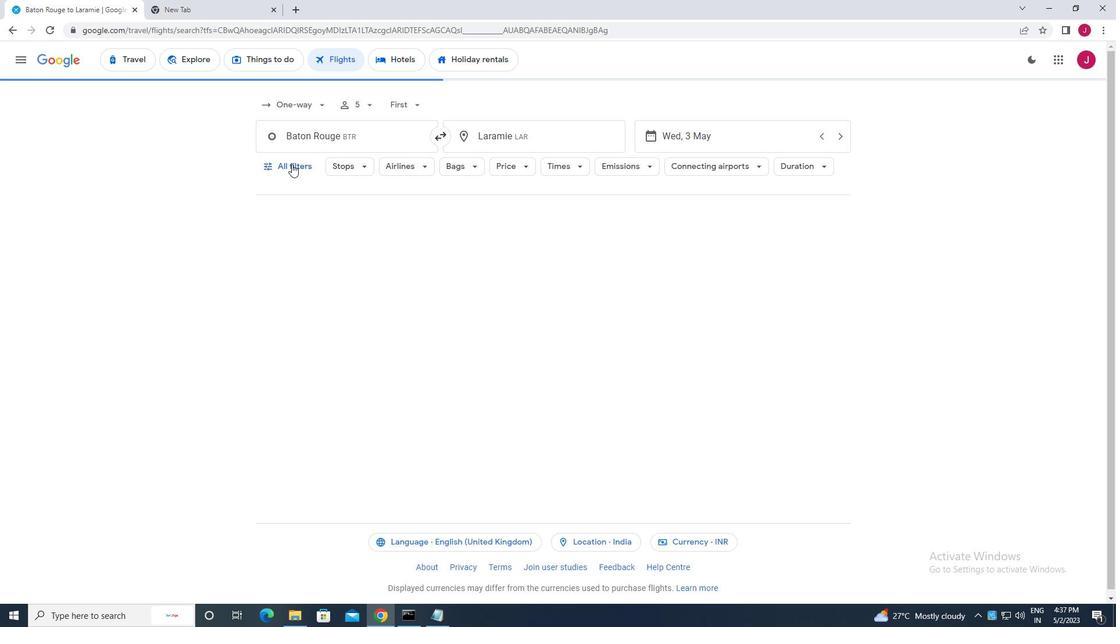 
Action: Mouse pressed left at (291, 163)
Screenshot: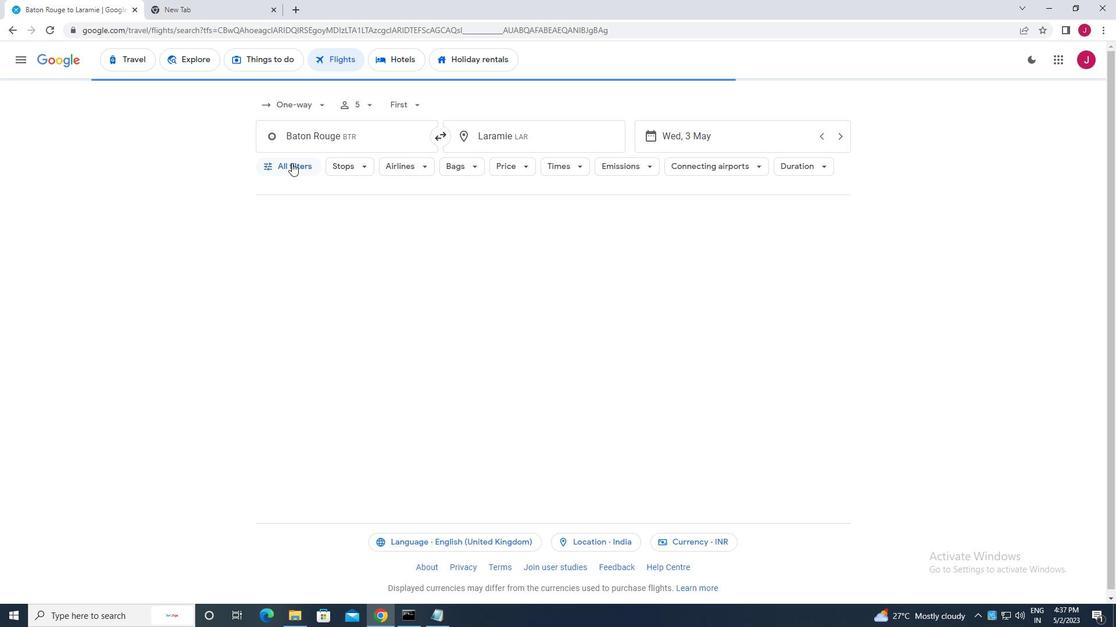 
Action: Mouse moved to (364, 251)
Screenshot: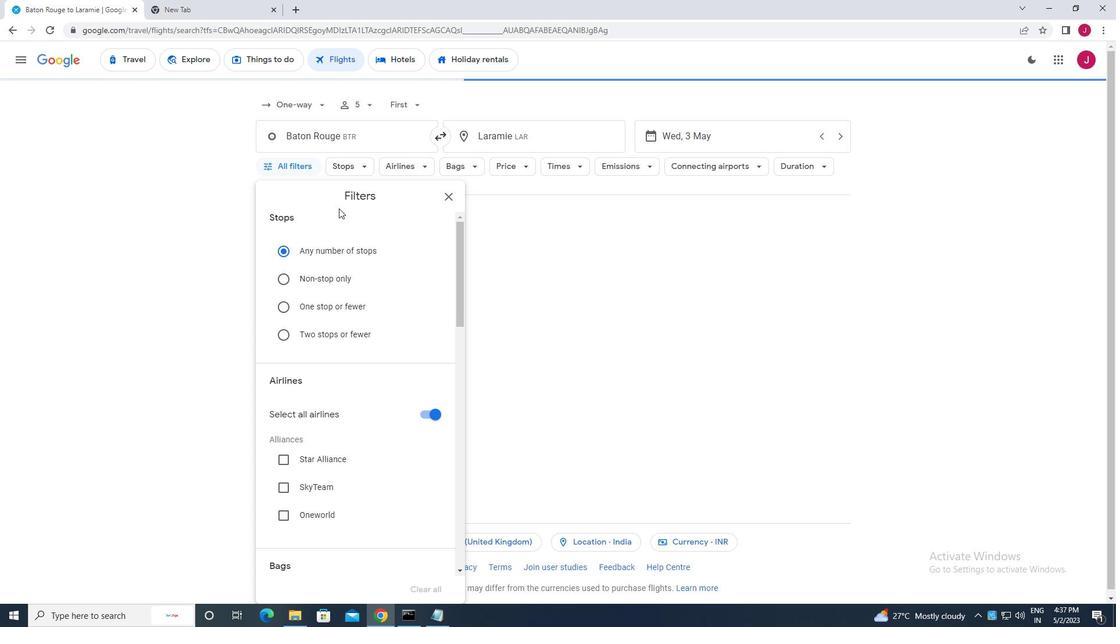 
Action: Mouse scrolled (364, 251) with delta (0, 0)
Screenshot: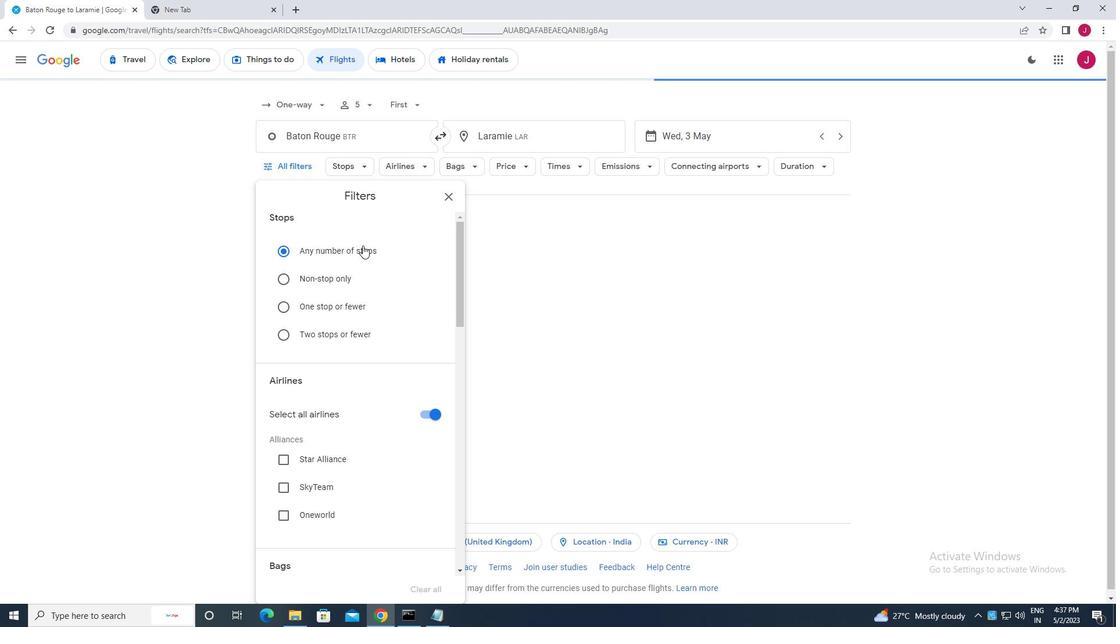 
Action: Mouse scrolled (364, 251) with delta (0, 0)
Screenshot: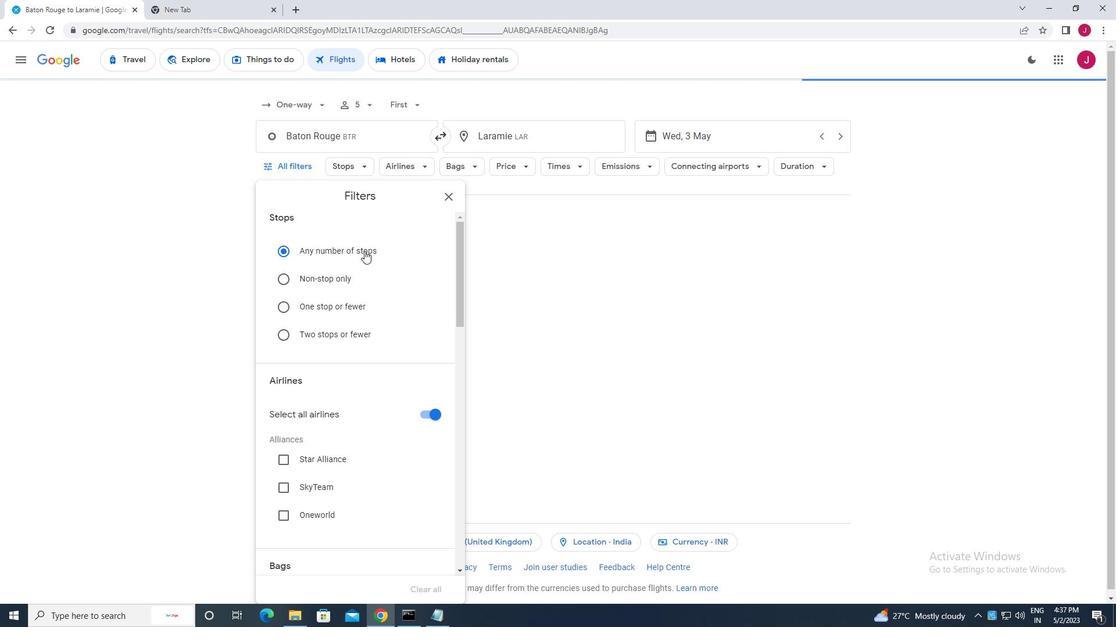 
Action: Mouse scrolled (364, 251) with delta (0, 0)
Screenshot: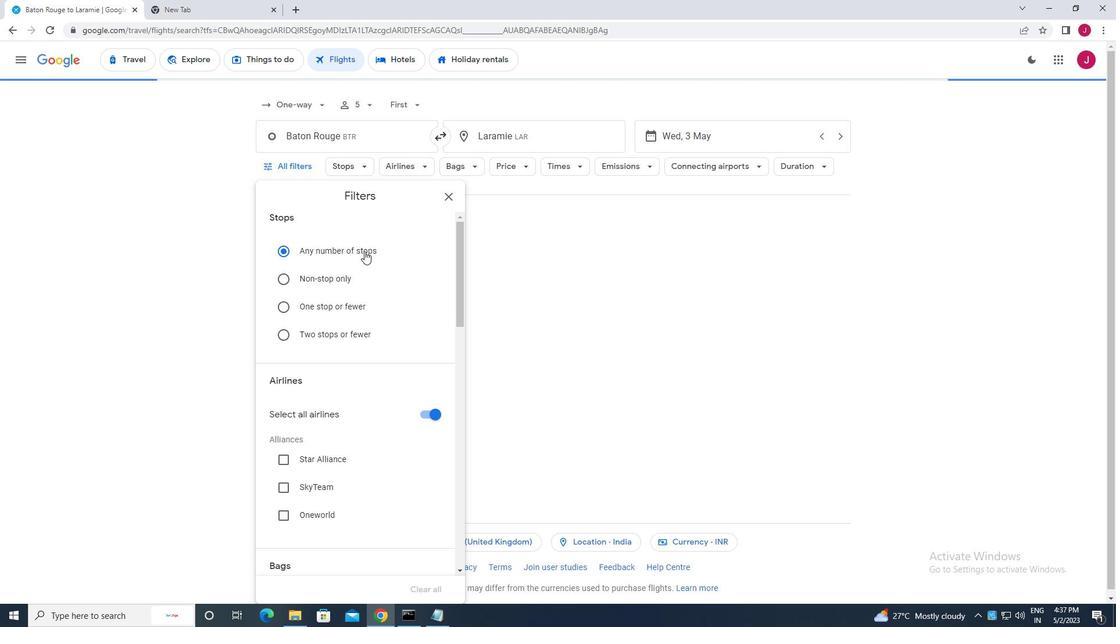 
Action: Mouse moved to (426, 240)
Screenshot: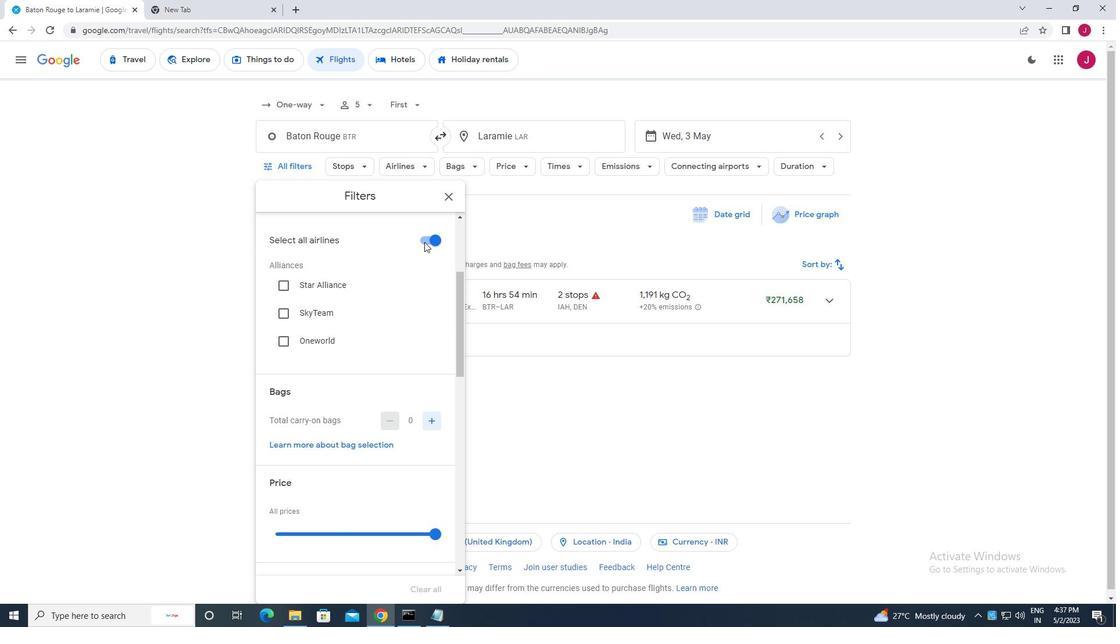 
Action: Mouse pressed left at (426, 240)
Screenshot: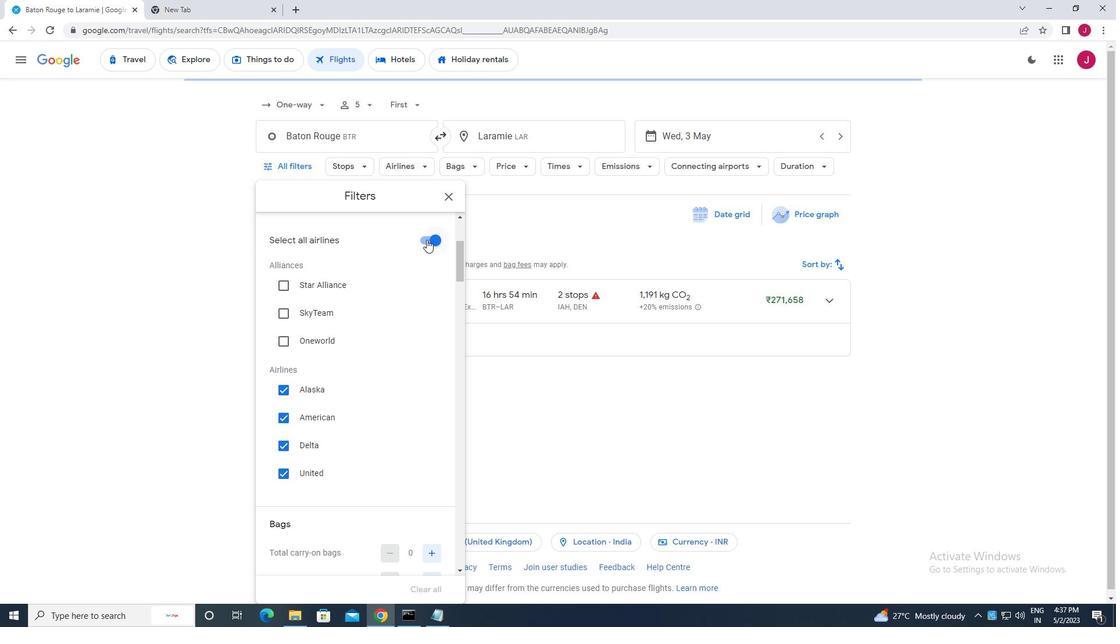 
Action: Mouse moved to (330, 358)
Screenshot: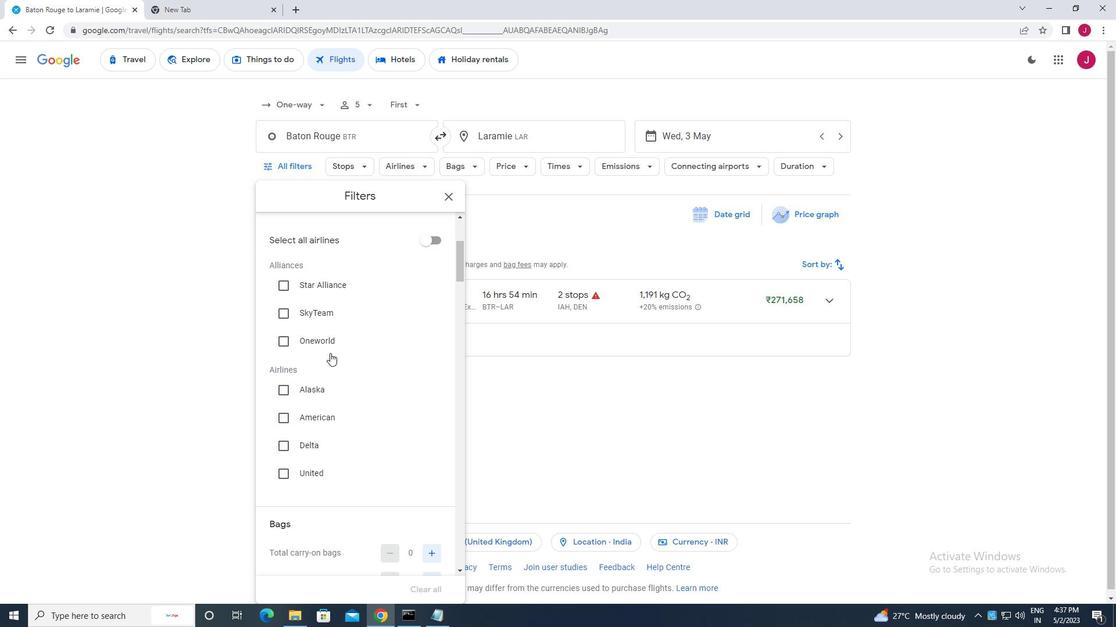 
Action: Mouse scrolled (330, 358) with delta (0, 0)
Screenshot: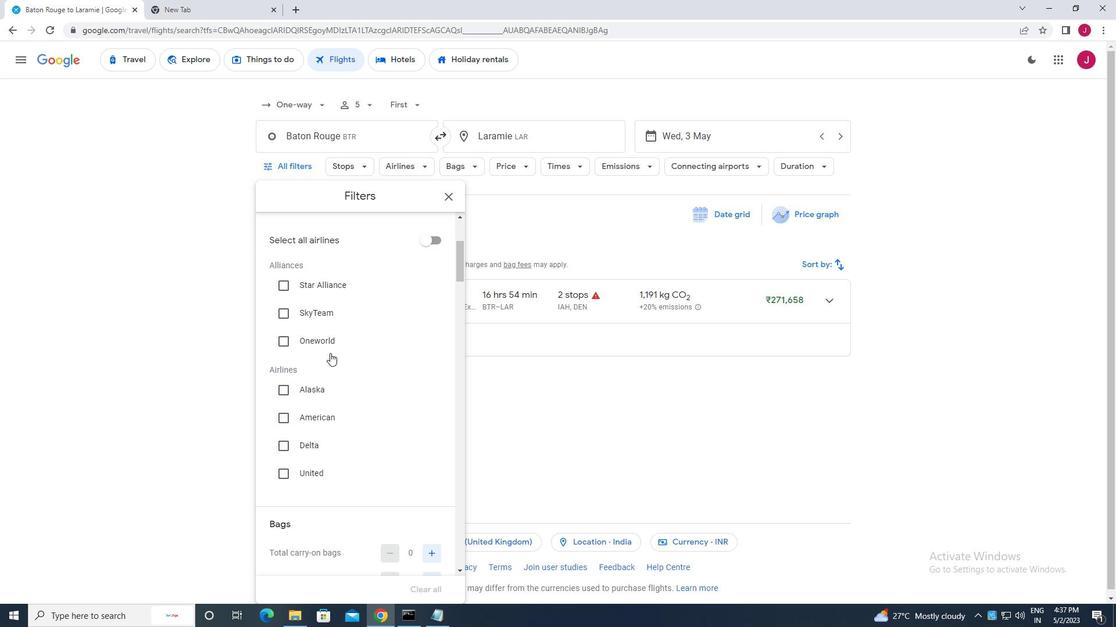 
Action: Mouse moved to (331, 359)
Screenshot: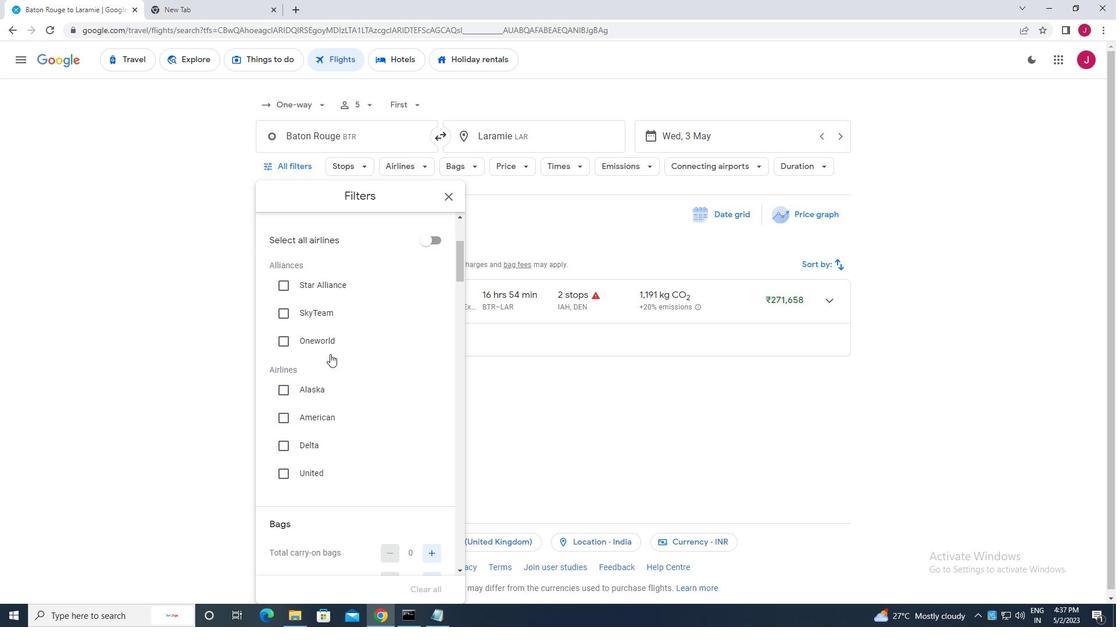 
Action: Mouse scrolled (331, 358) with delta (0, 0)
Screenshot: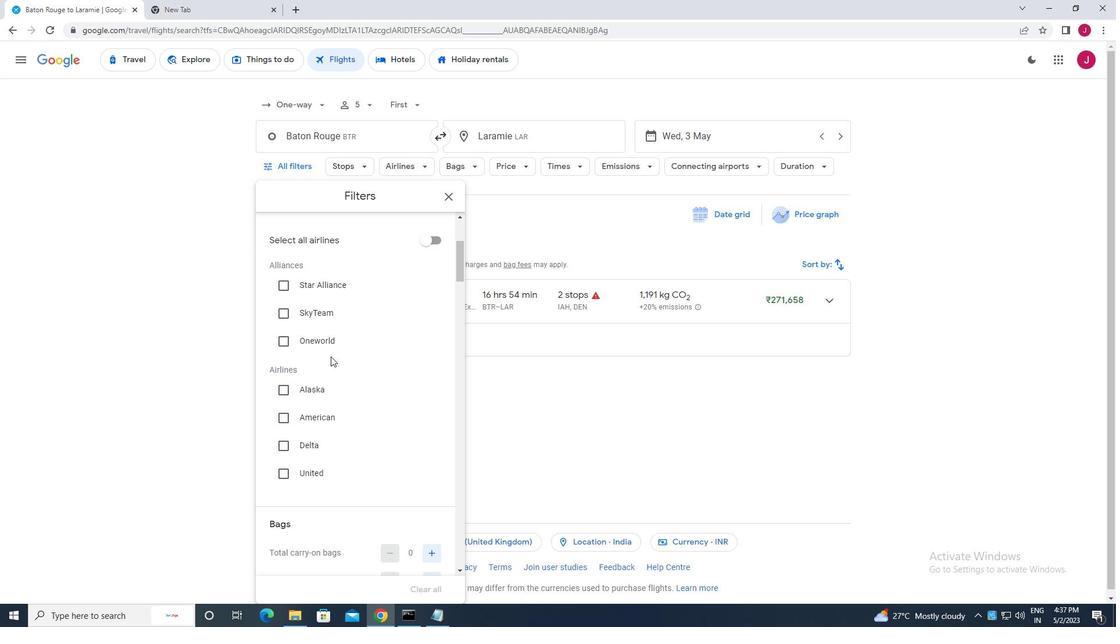 
Action: Mouse moved to (331, 359)
Screenshot: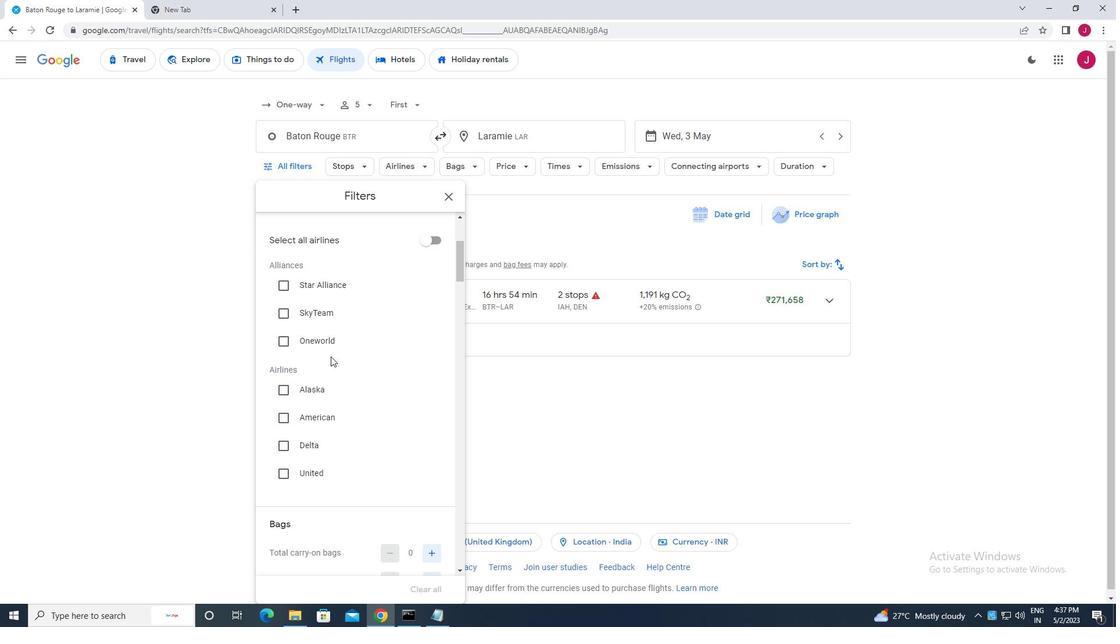 
Action: Mouse scrolled (331, 358) with delta (0, 0)
Screenshot: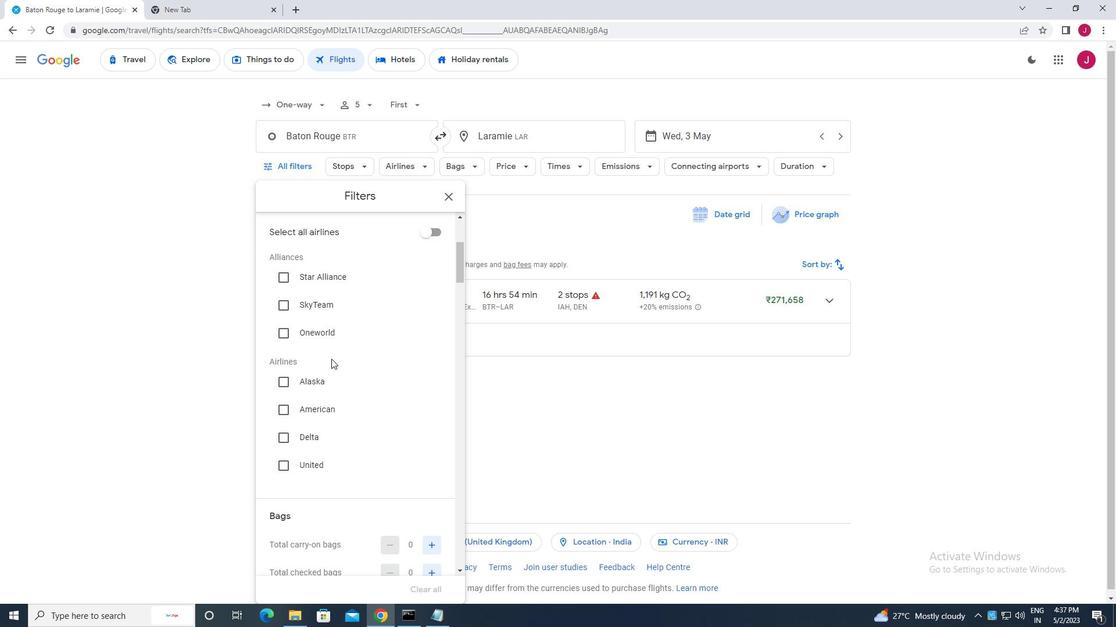
Action: Mouse scrolled (331, 358) with delta (0, 0)
Screenshot: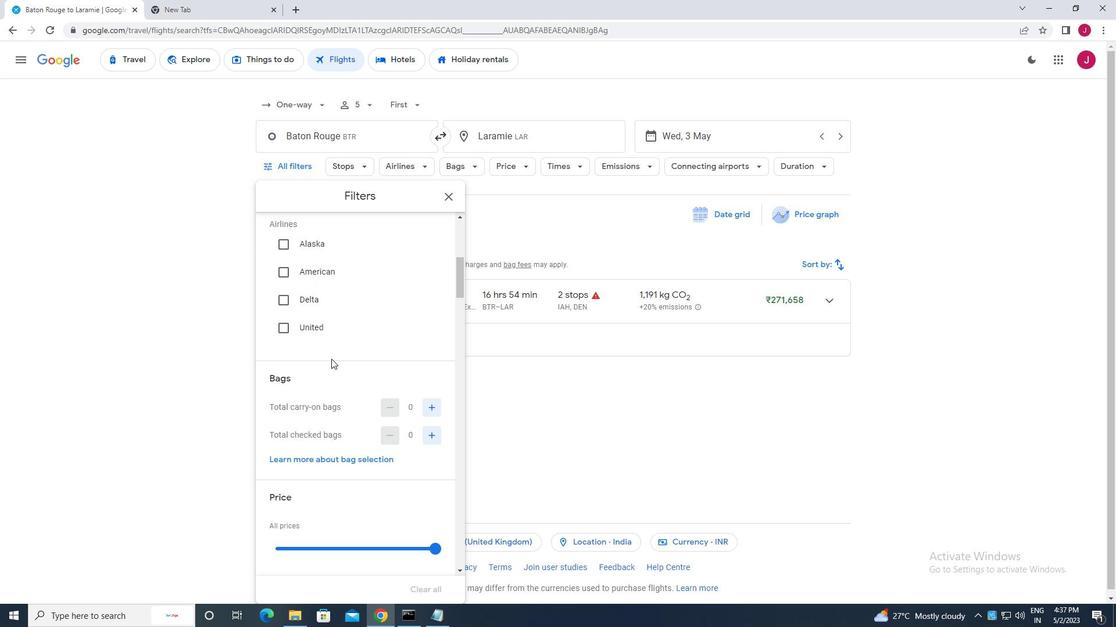
Action: Mouse moved to (331, 358)
Screenshot: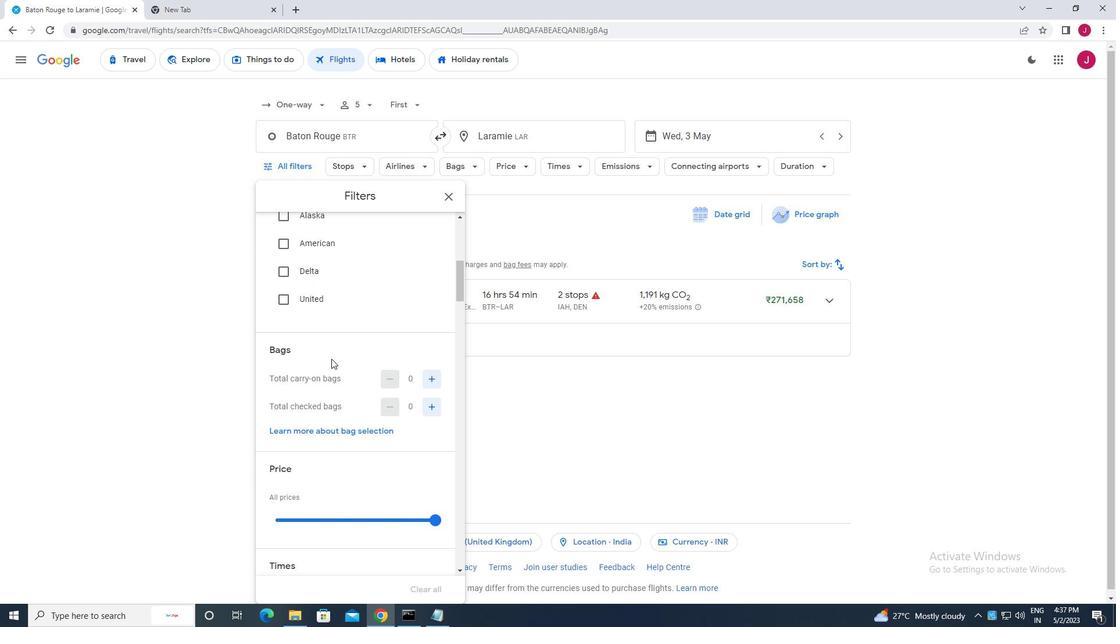 
Action: Mouse scrolled (331, 358) with delta (0, 0)
Screenshot: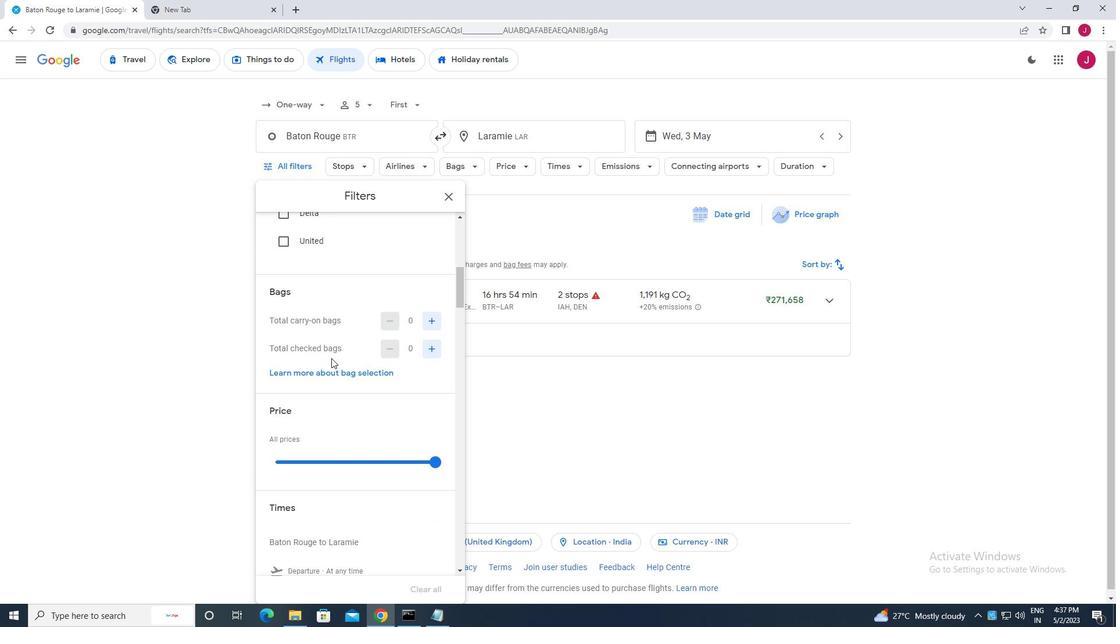 
Action: Mouse moved to (431, 291)
Screenshot: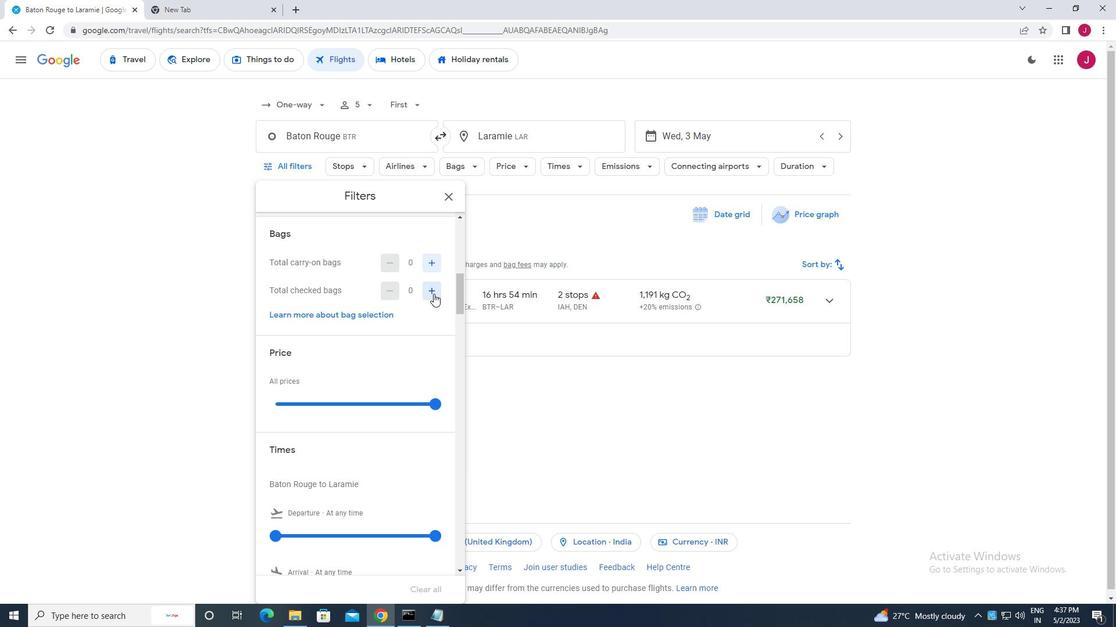 
Action: Mouse pressed left at (431, 291)
Screenshot: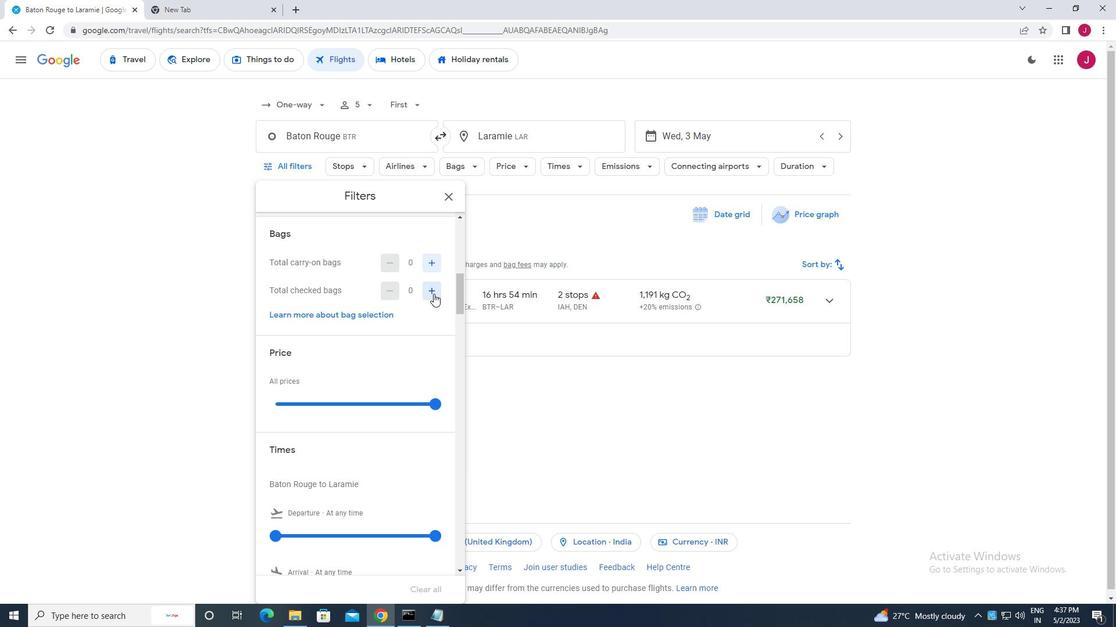 
Action: Mouse pressed left at (431, 291)
Screenshot: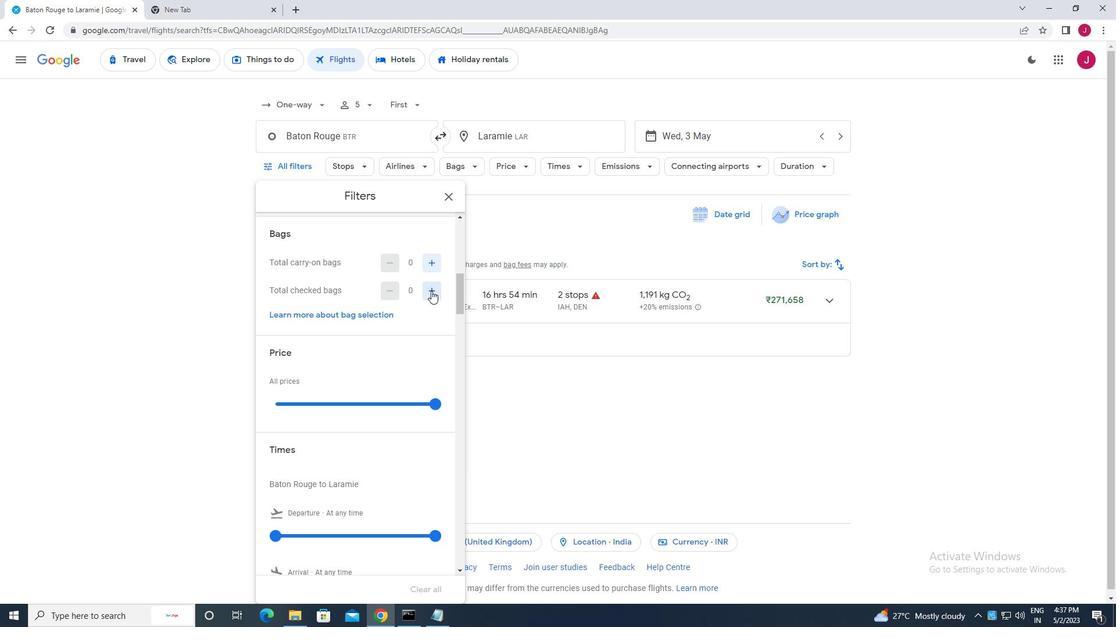 
Action: Mouse pressed left at (431, 291)
Screenshot: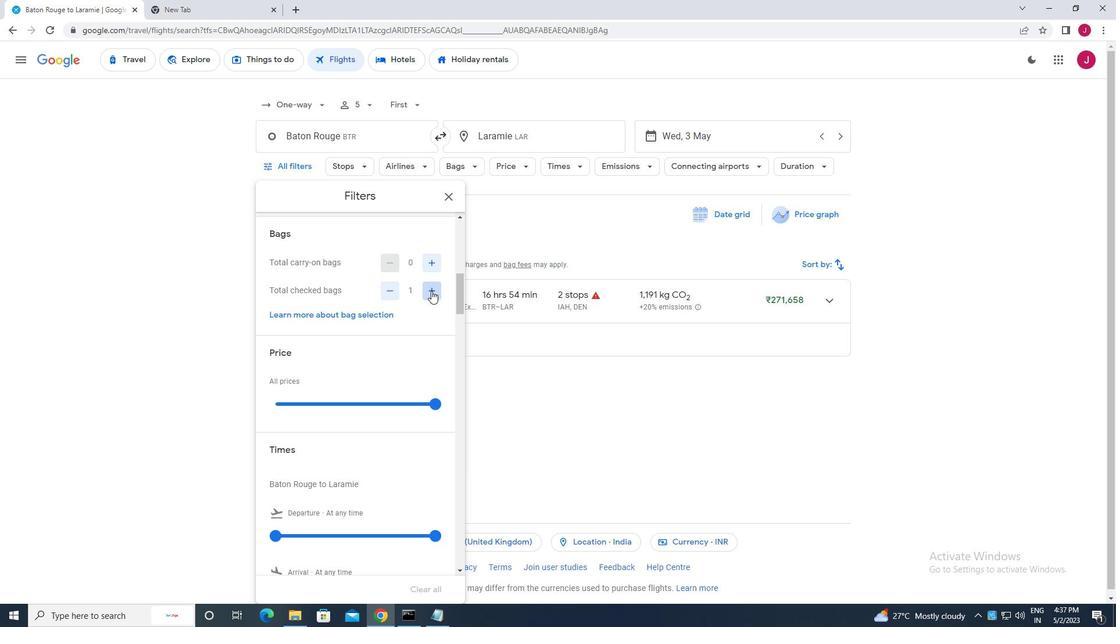 
Action: Mouse pressed left at (431, 291)
Screenshot: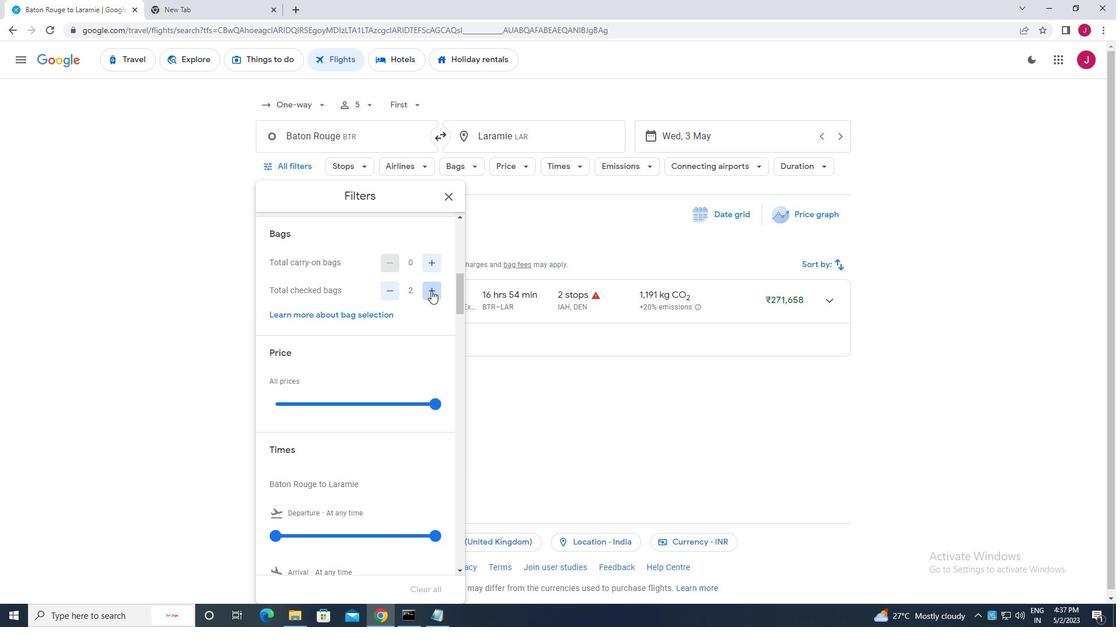 
Action: Mouse pressed left at (431, 291)
Screenshot: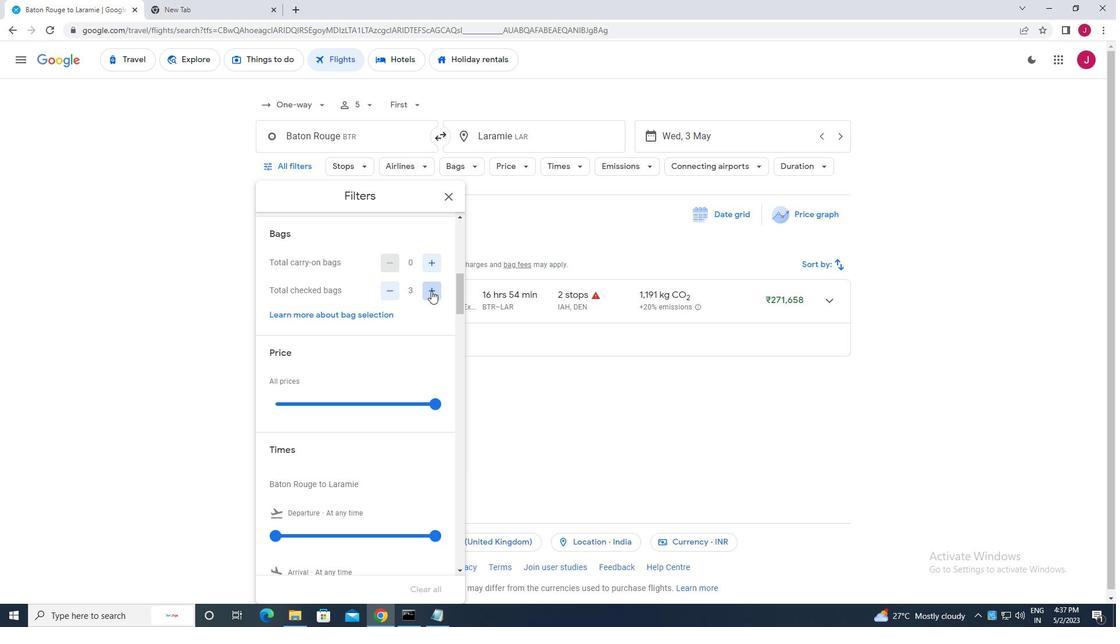
Action: Mouse moved to (433, 402)
Screenshot: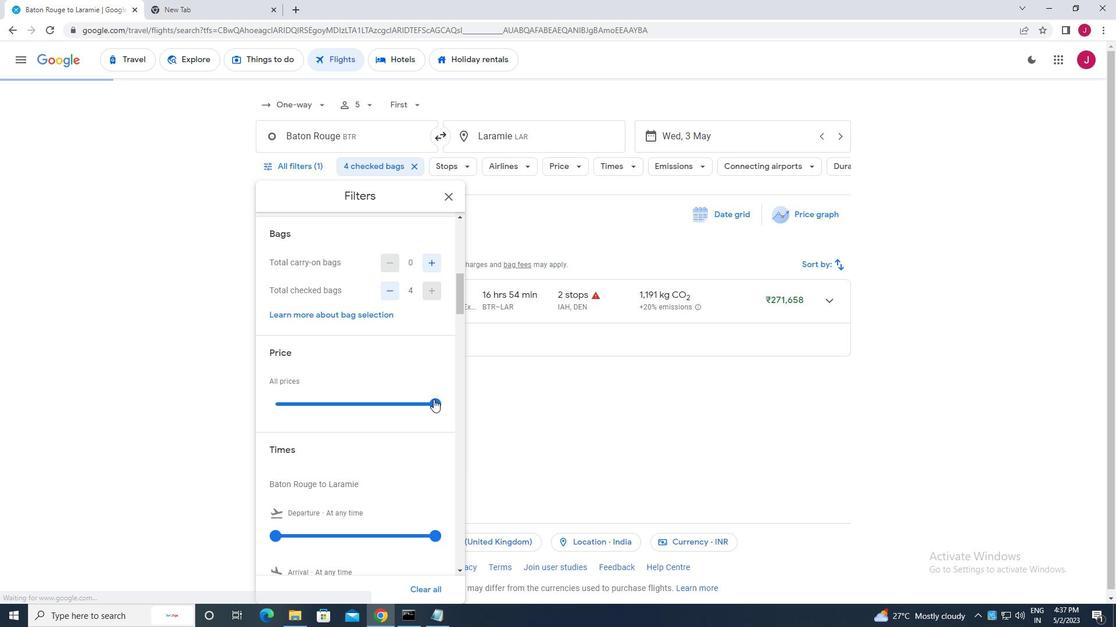 
Action: Mouse pressed left at (433, 402)
Screenshot: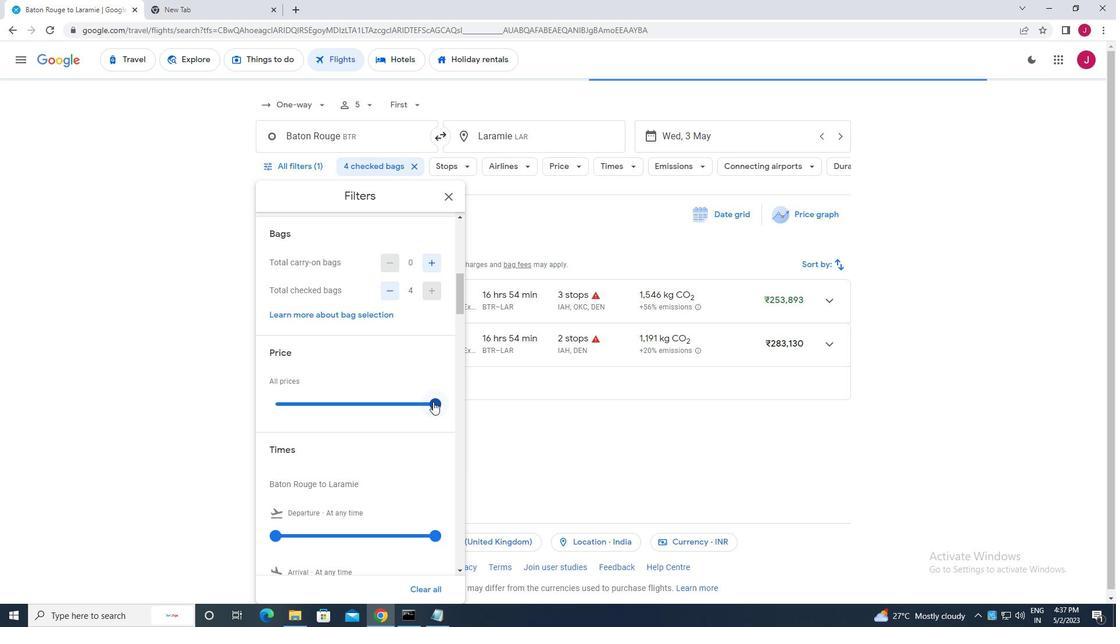 
Action: Mouse moved to (378, 359)
Screenshot: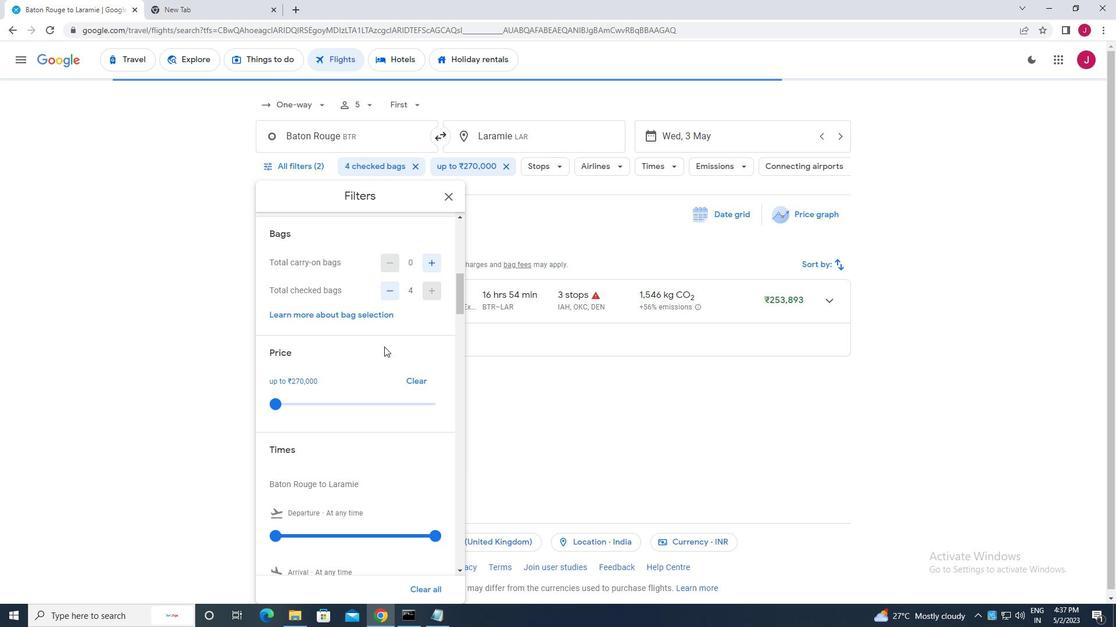 
Action: Mouse scrolled (378, 358) with delta (0, 0)
Screenshot: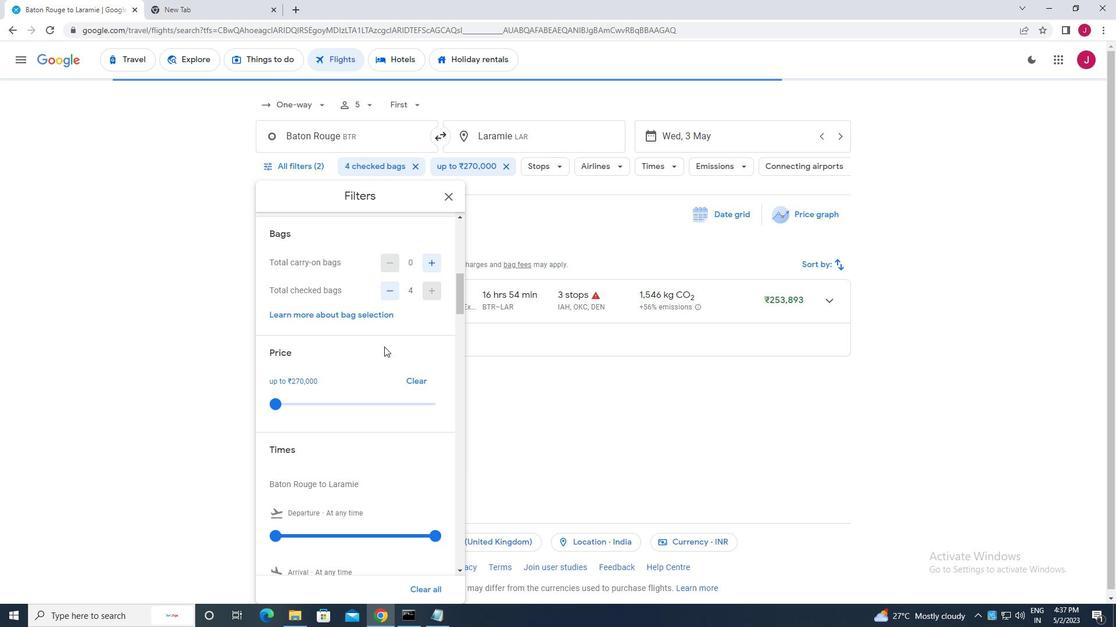 
Action: Mouse moved to (378, 362)
Screenshot: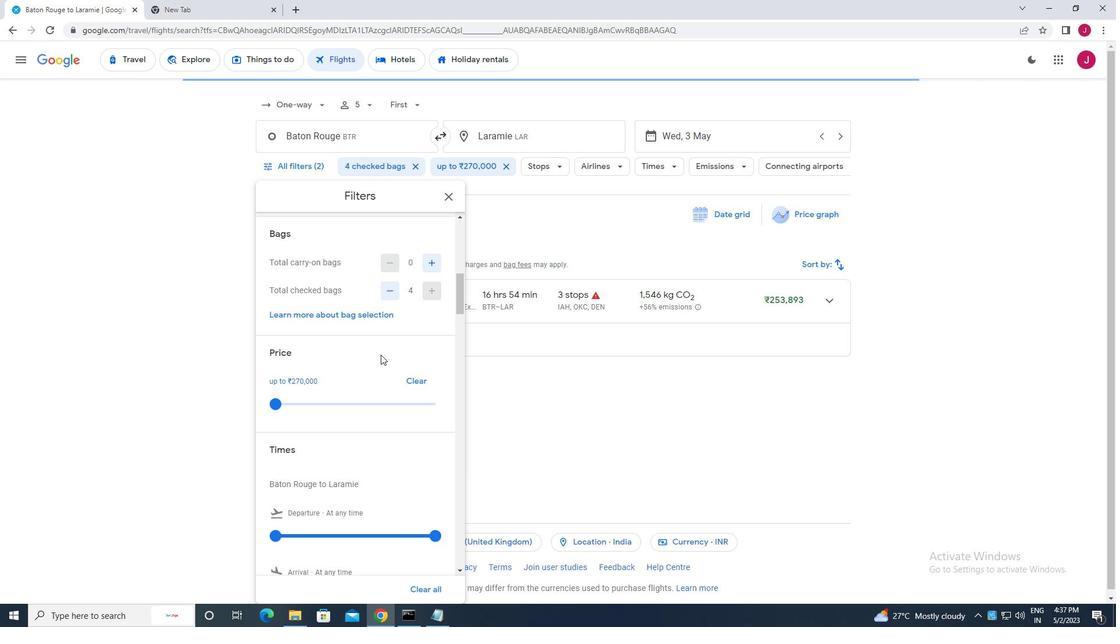 
Action: Mouse scrolled (378, 361) with delta (0, 0)
Screenshot: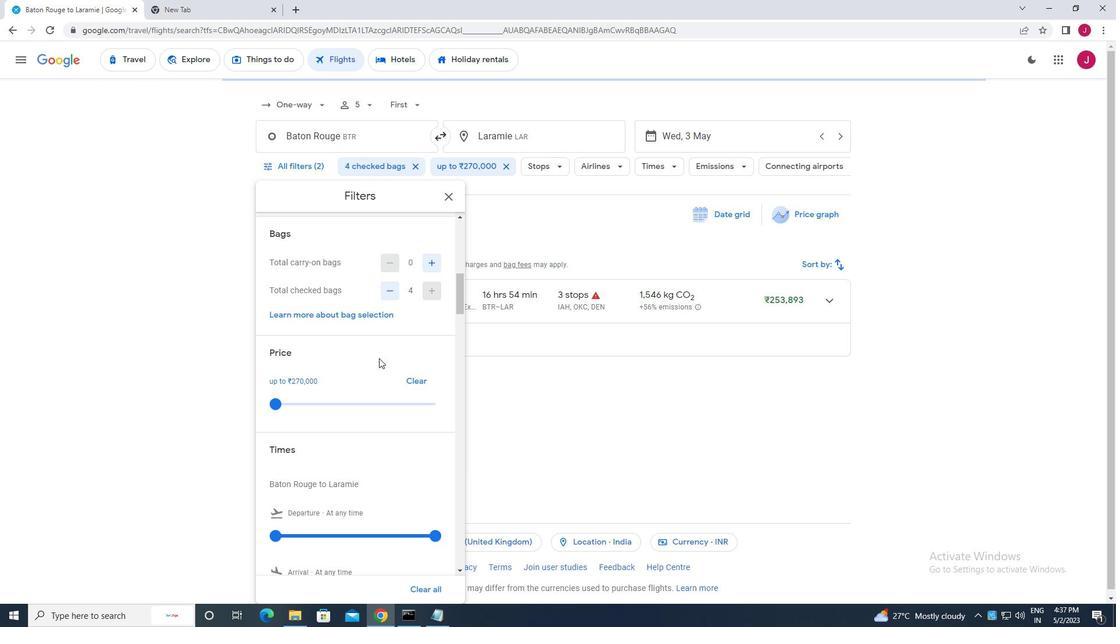 
Action: Mouse moved to (278, 417)
Screenshot: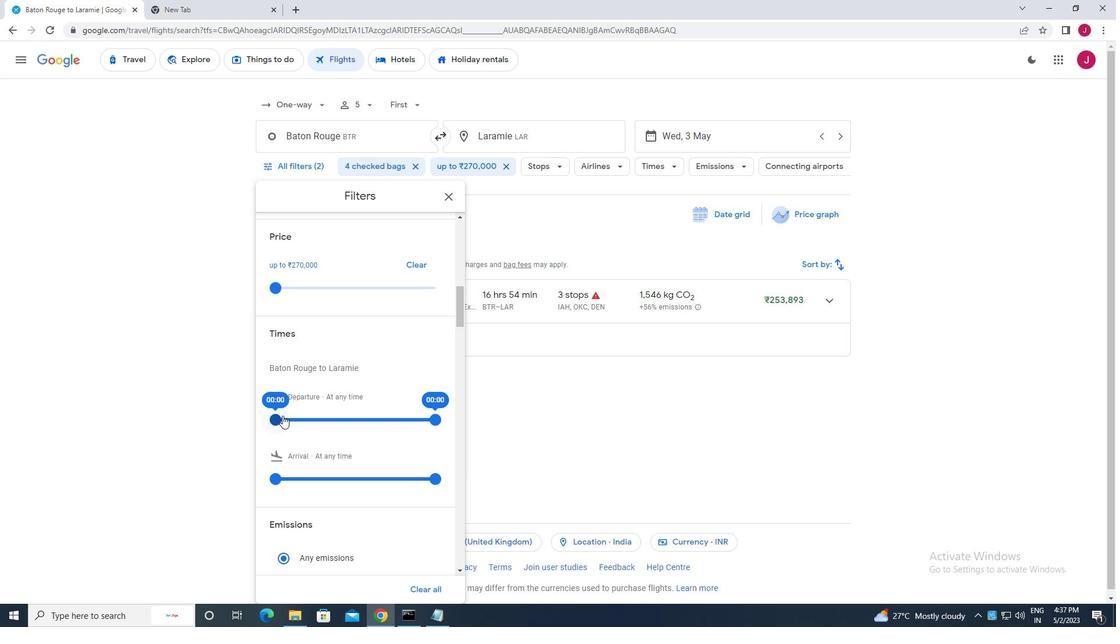 
Action: Mouse pressed left at (278, 417)
Screenshot: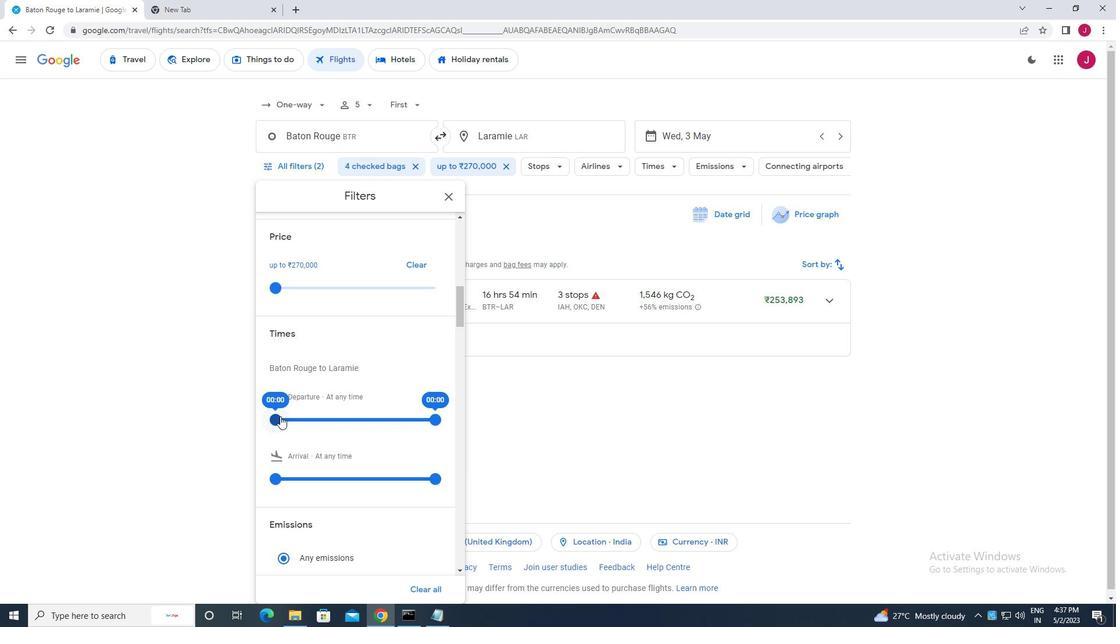 
Action: Mouse moved to (434, 421)
Screenshot: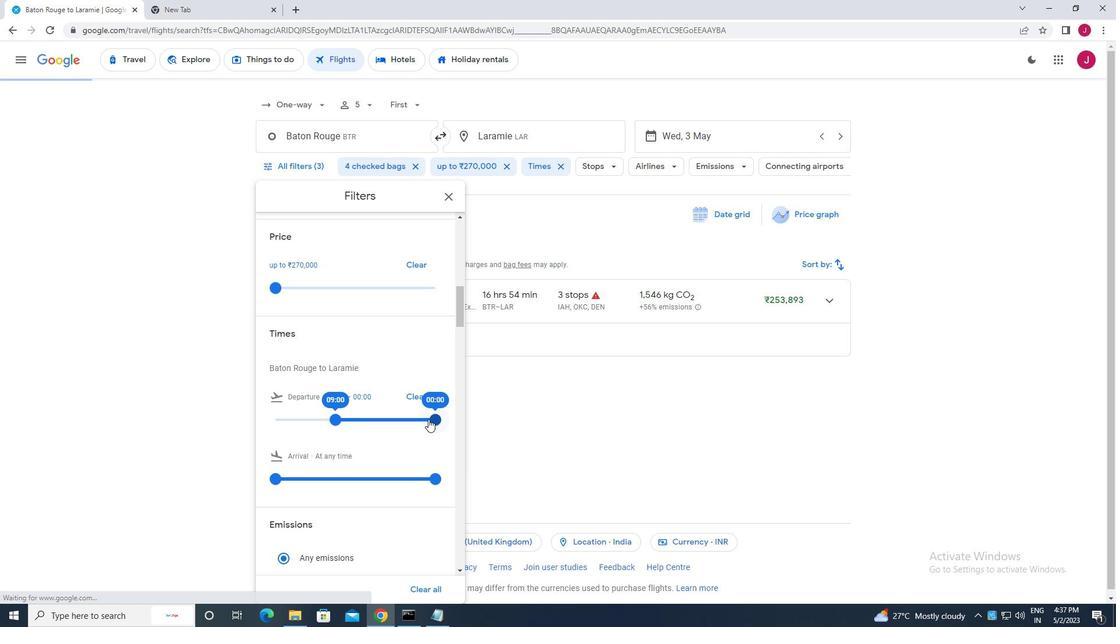 
Action: Mouse pressed left at (434, 421)
Screenshot: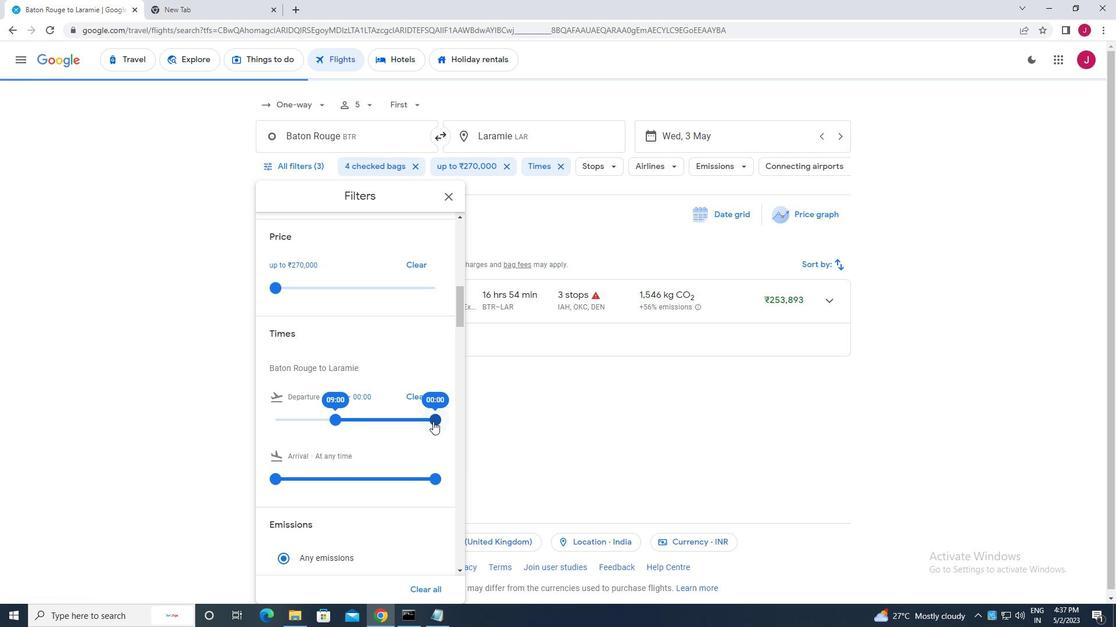 
Action: Mouse moved to (449, 195)
Screenshot: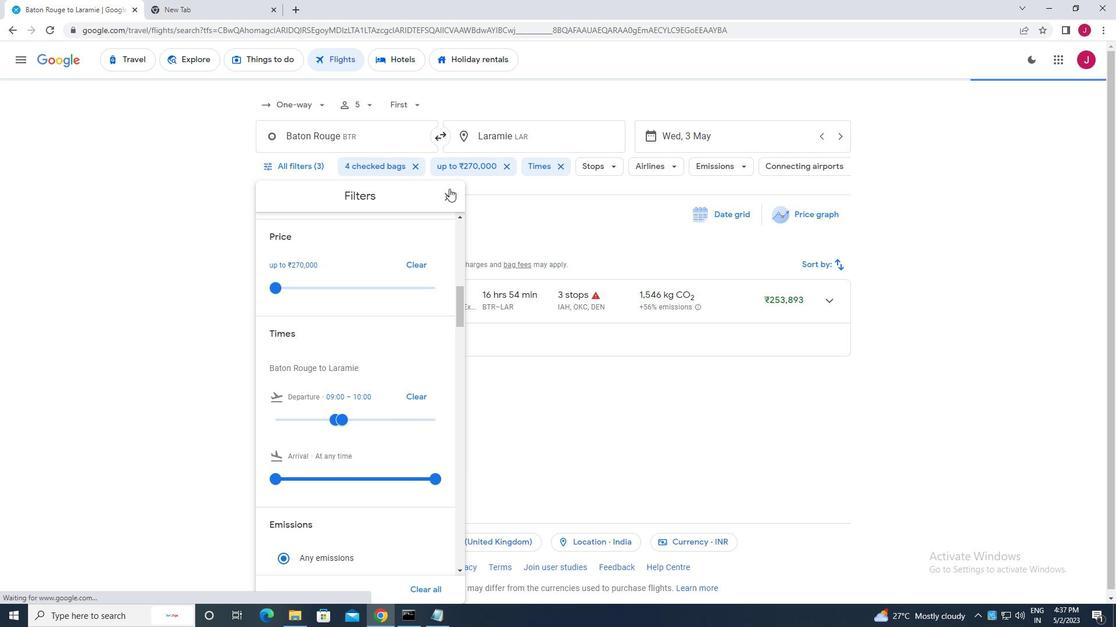 
Action: Mouse pressed left at (449, 195)
Screenshot: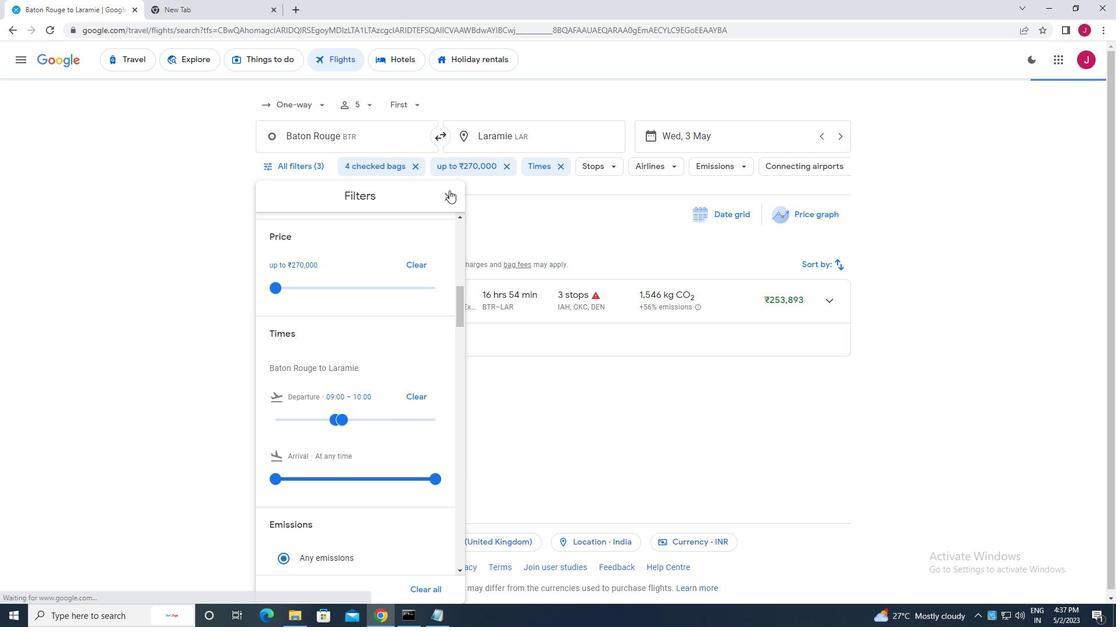 
Action: Mouse moved to (443, 196)
Screenshot: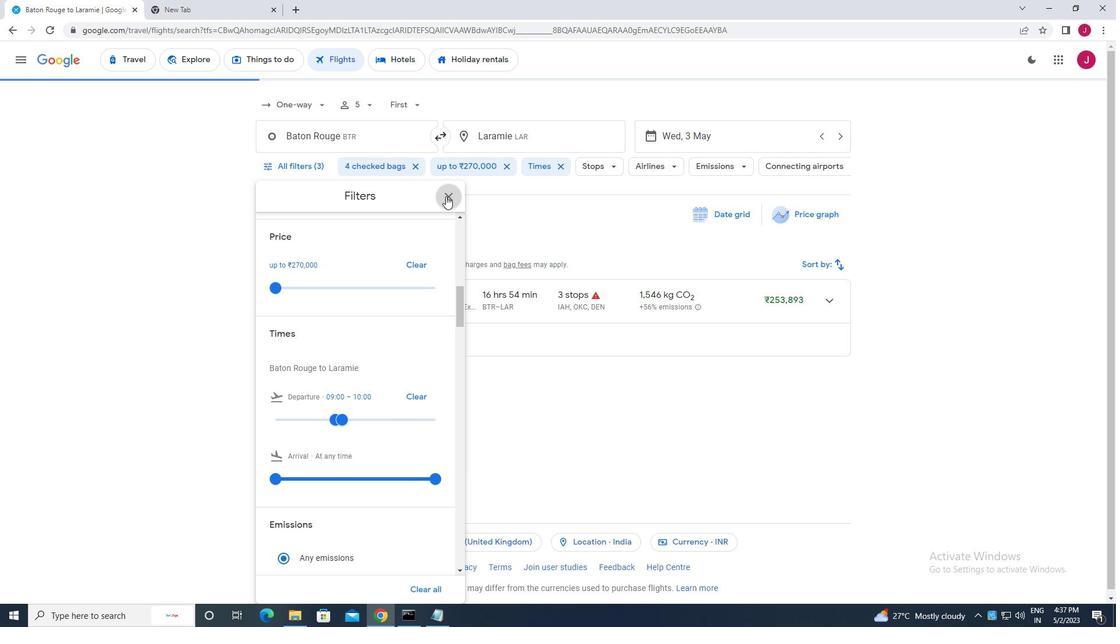
